 Task: Open Card Cybersecurity Audit in Board Newsletter Design to Workspace Digital Product Management and add a team member Softage.1@softage.net, a label Red, a checklist Contract Review, an attachment from your google drive, a color Red and finally, add a card description 'Create and send out employee satisfaction survey on career growth opportunities' and a comment 'This task presents an opportunity to demonstrate our communication and interpersonal skills, building relationships and rapport with others.'. Add a start date 'Jan 01, 1900' with a due date 'Jan 08, 1900'
Action: Mouse moved to (278, 178)
Screenshot: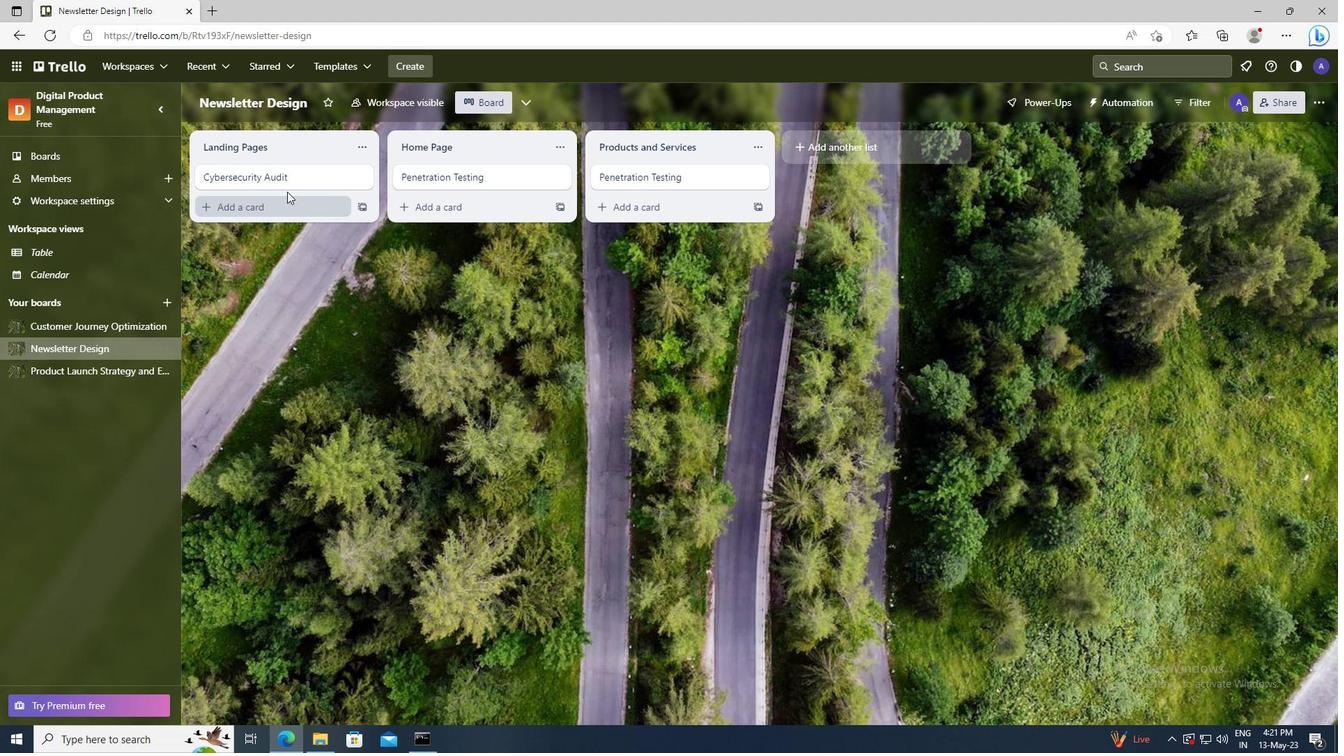 
Action: Mouse pressed left at (278, 178)
Screenshot: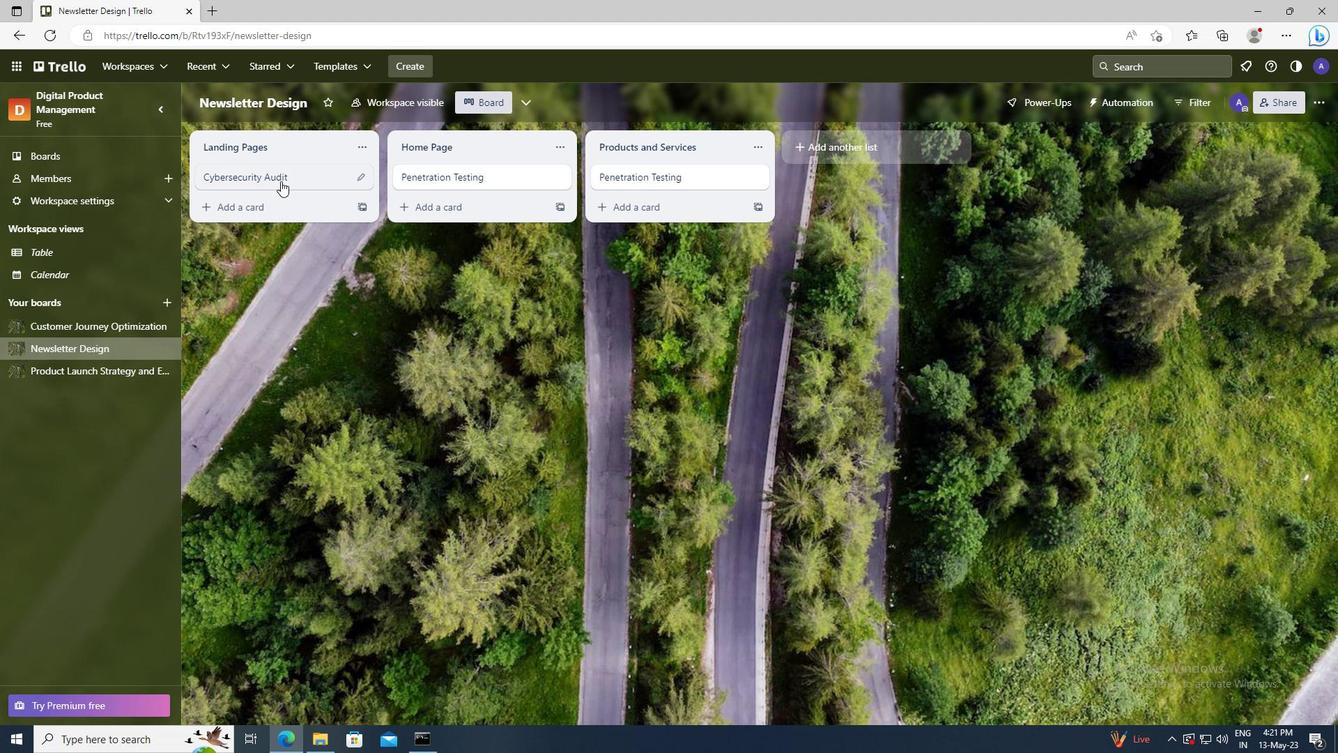
Action: Mouse moved to (818, 174)
Screenshot: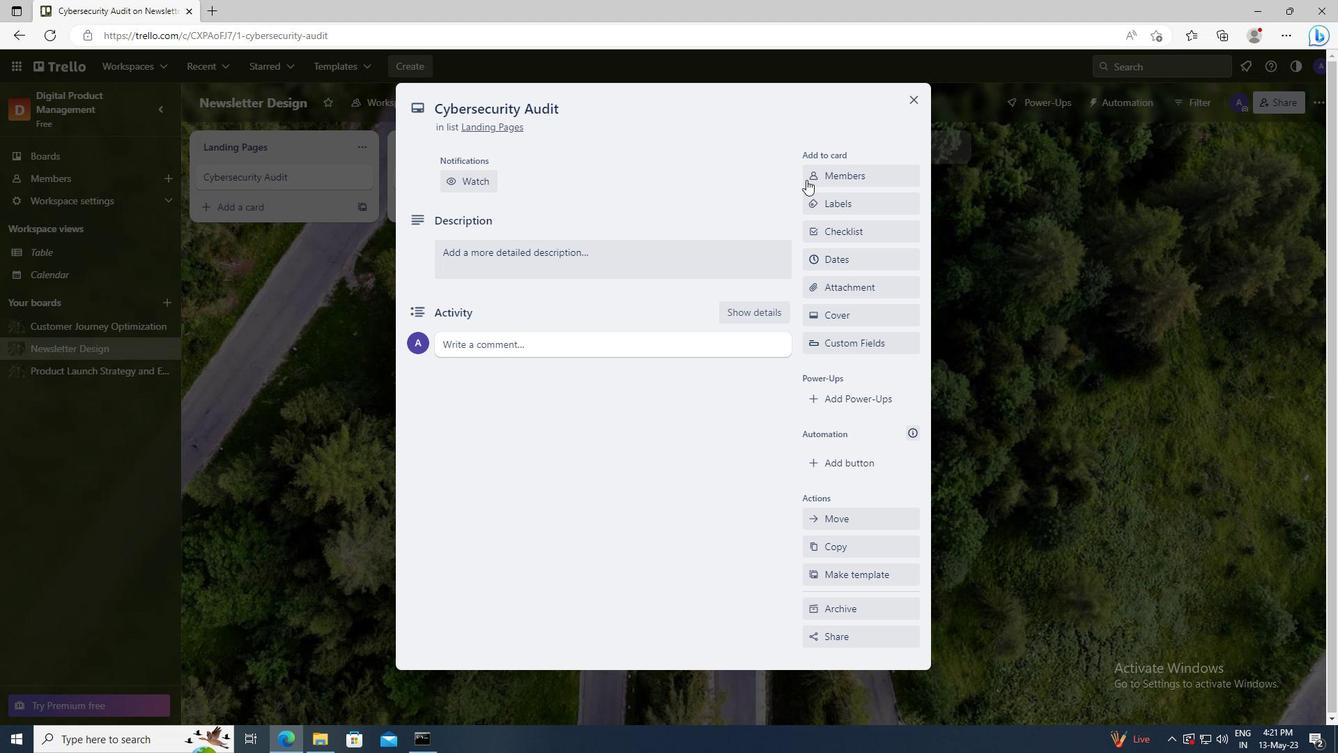 
Action: Mouse pressed left at (818, 174)
Screenshot: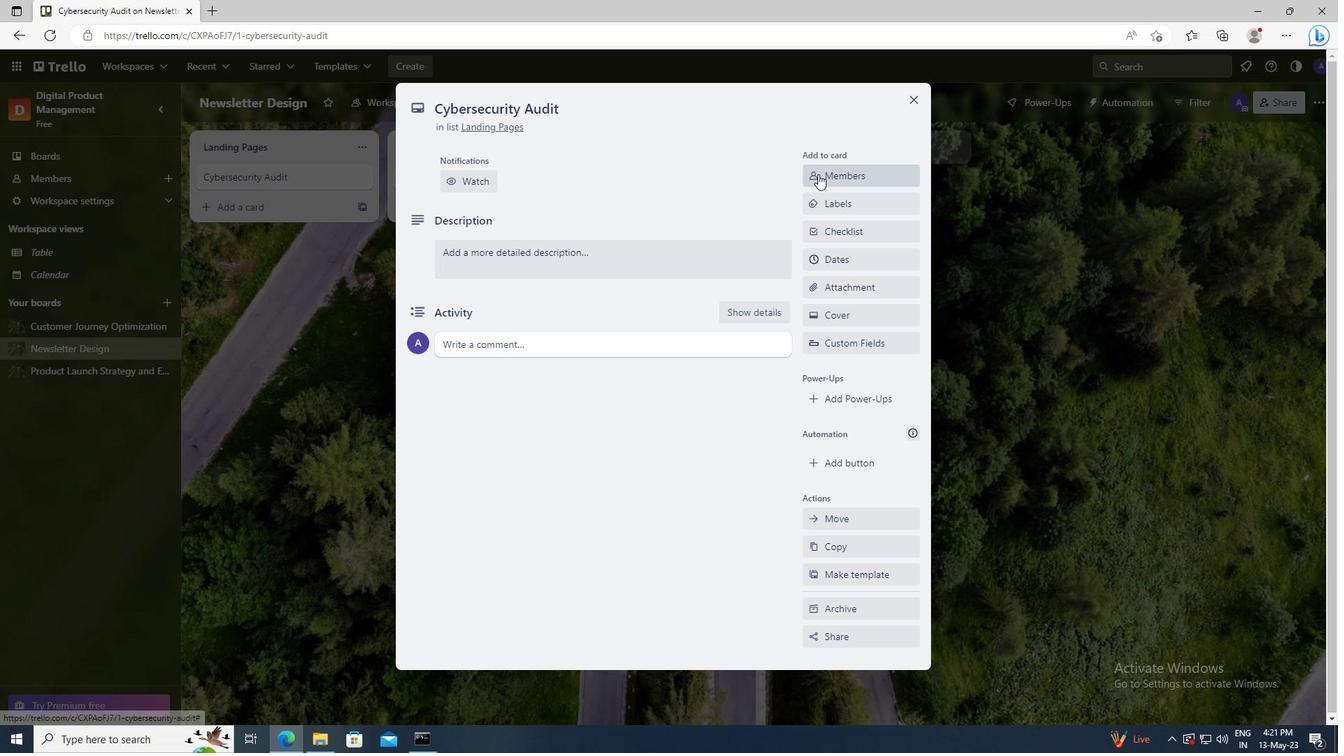 
Action: Mouse moved to (833, 244)
Screenshot: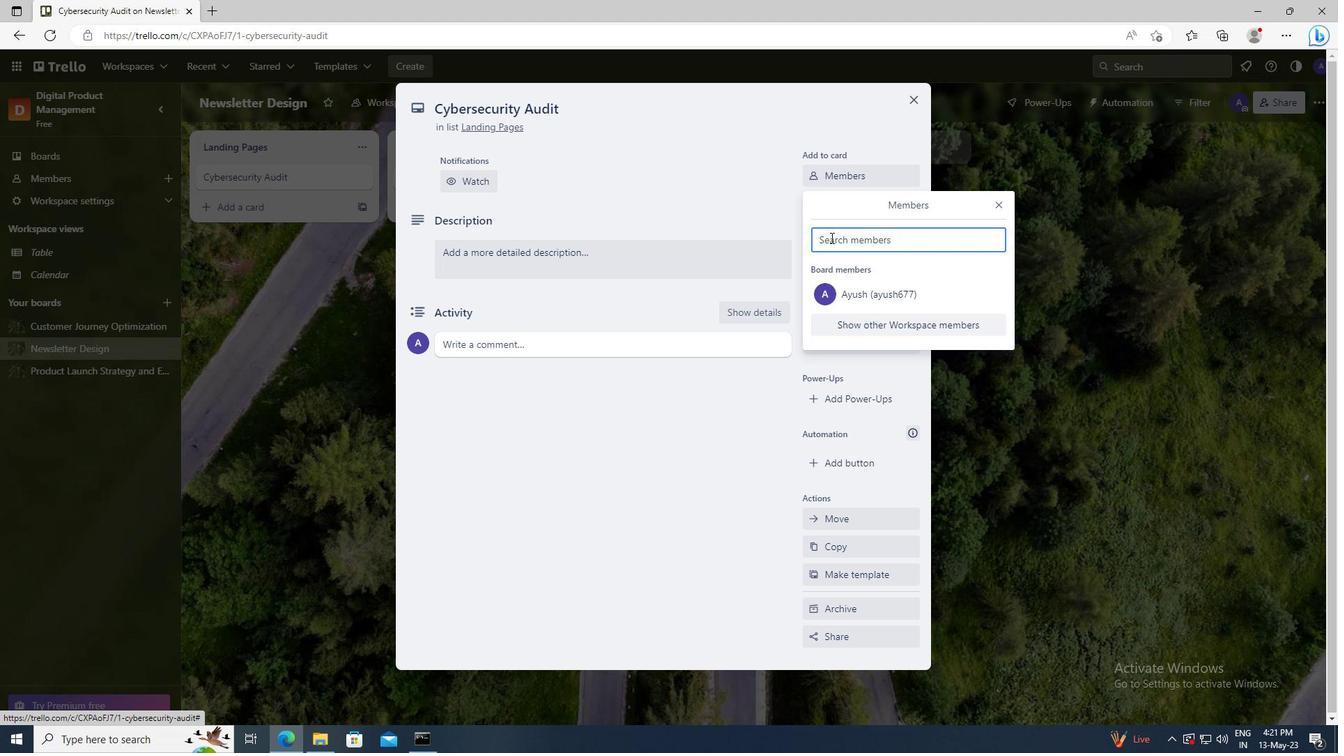 
Action: Mouse pressed left at (833, 244)
Screenshot: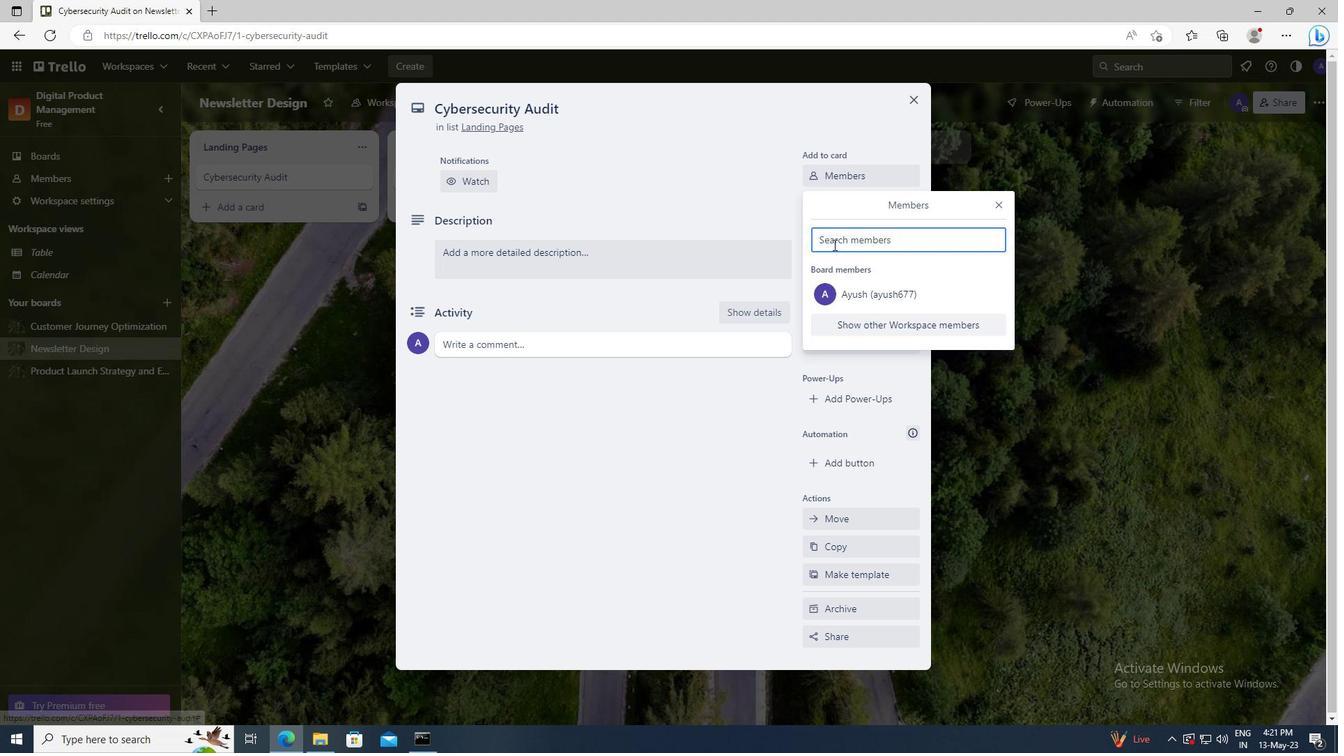 
Action: Key pressed <Key.shift>SOFTAGE.1
Screenshot: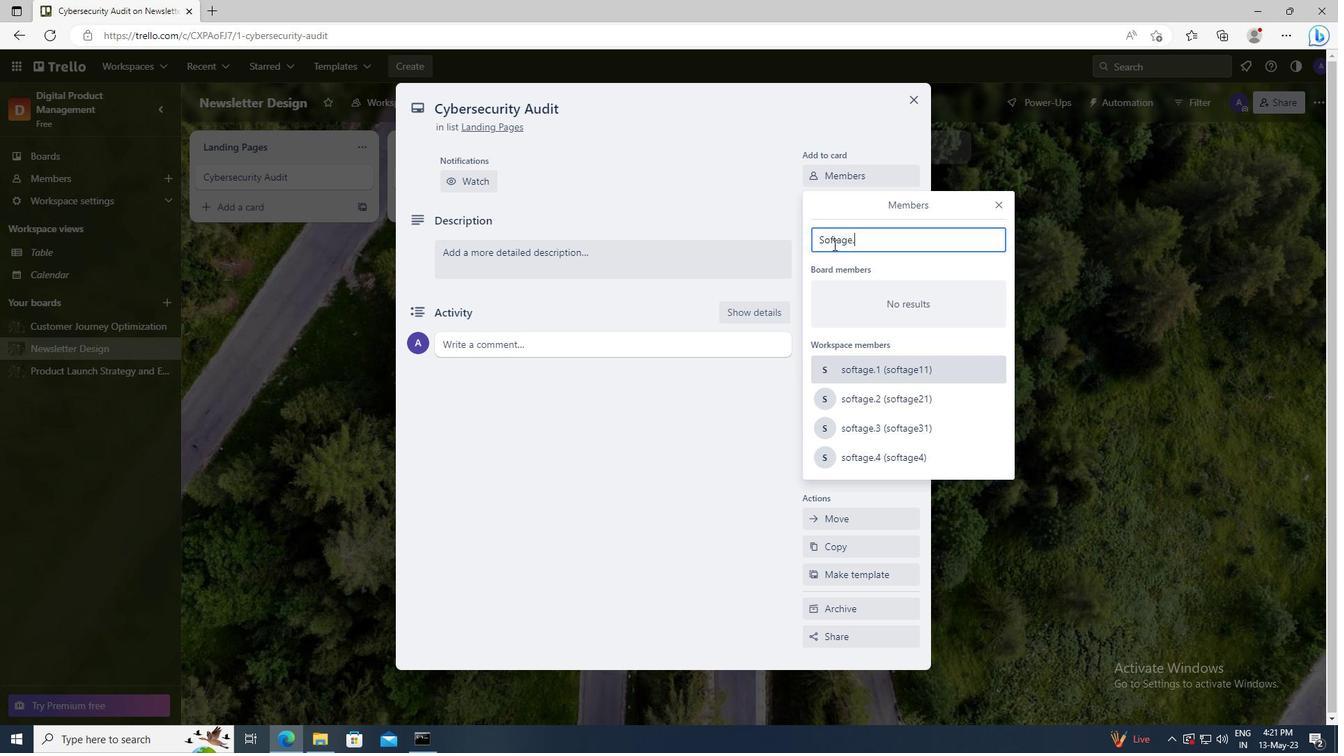 
Action: Mouse moved to (845, 370)
Screenshot: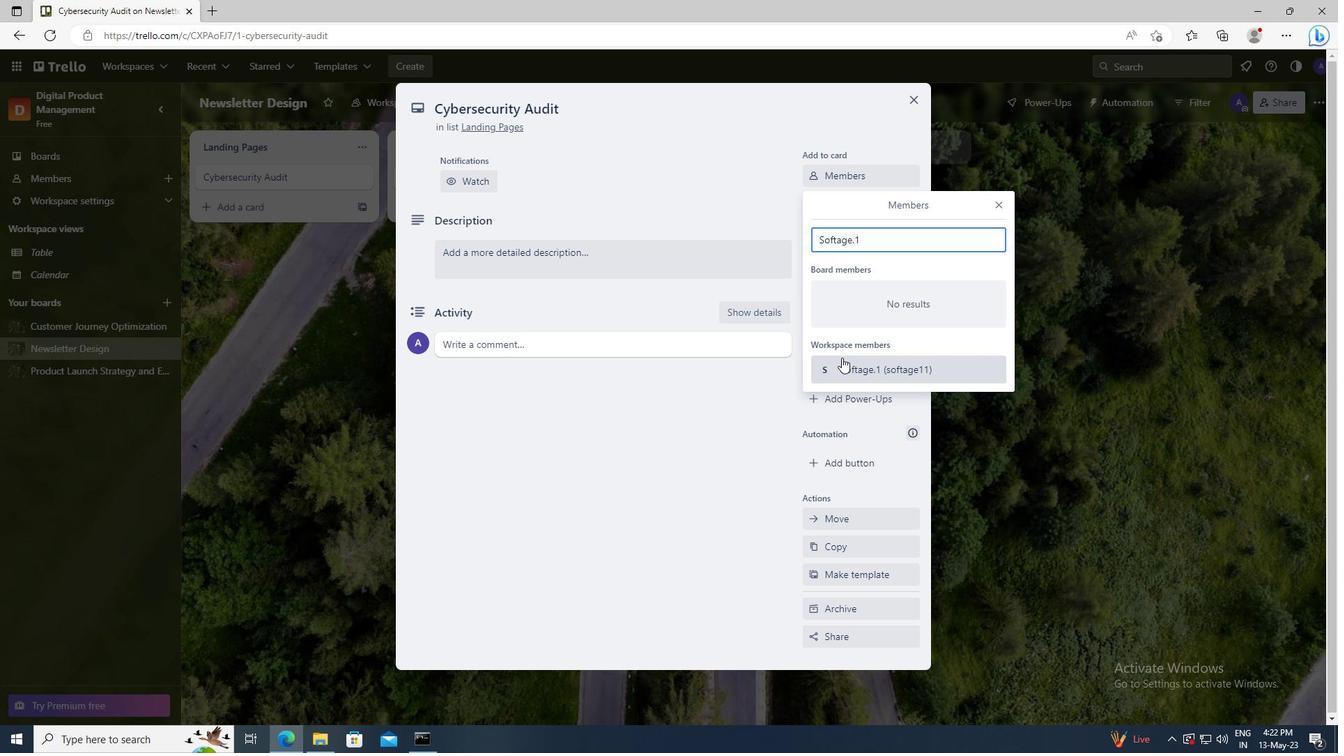 
Action: Mouse pressed left at (845, 370)
Screenshot: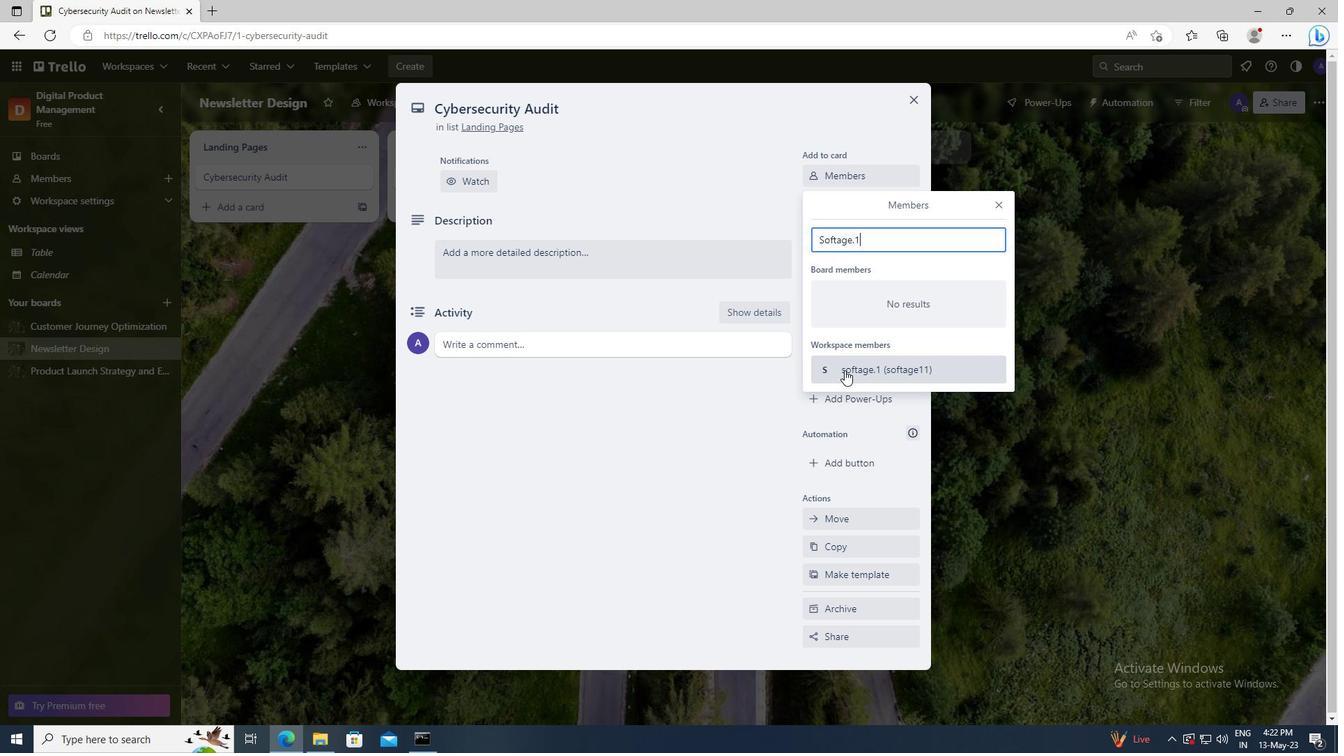
Action: Mouse moved to (997, 203)
Screenshot: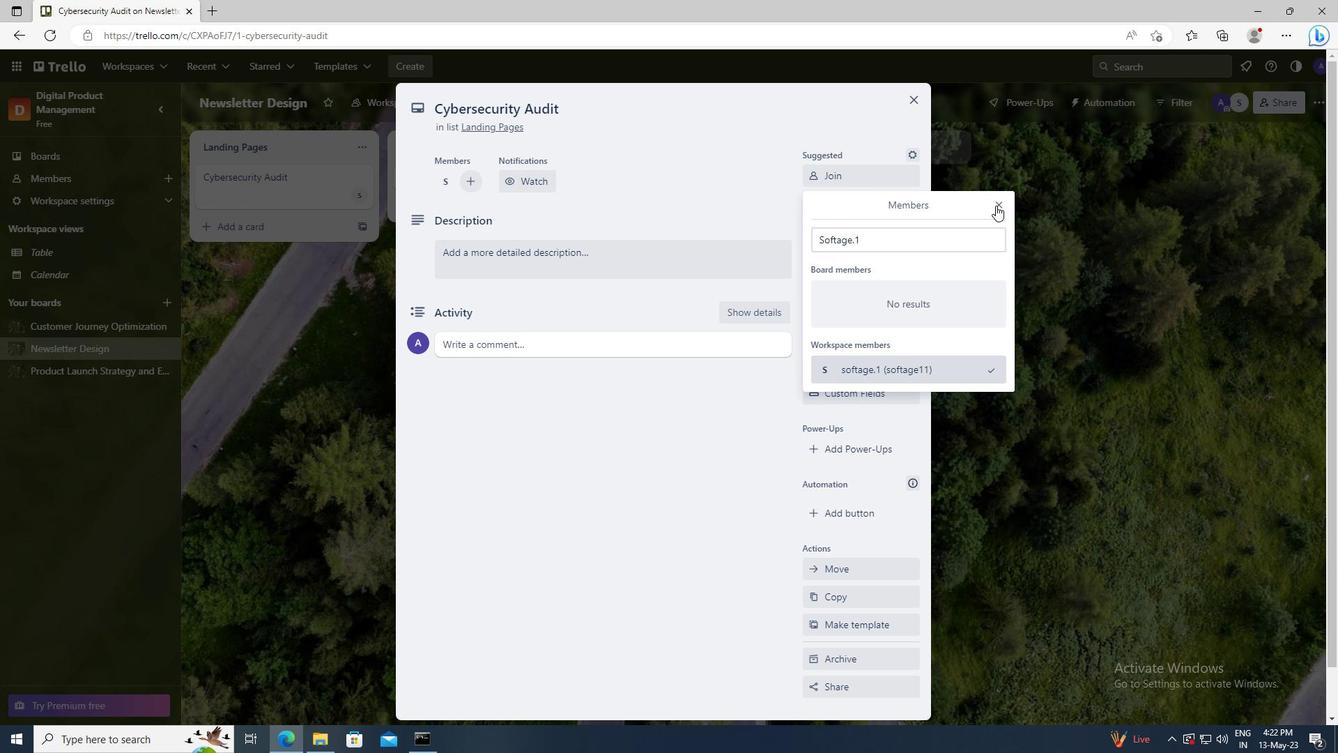 
Action: Mouse pressed left at (997, 203)
Screenshot: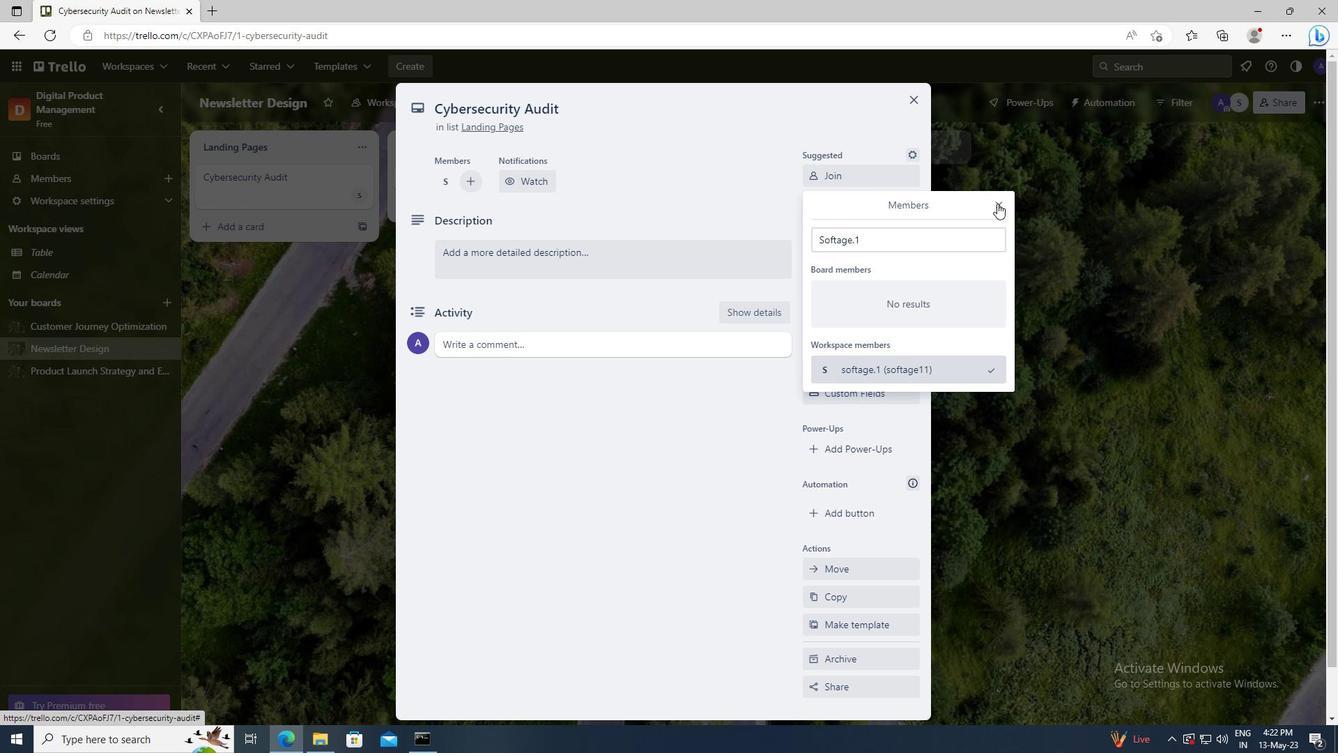 
Action: Mouse moved to (871, 258)
Screenshot: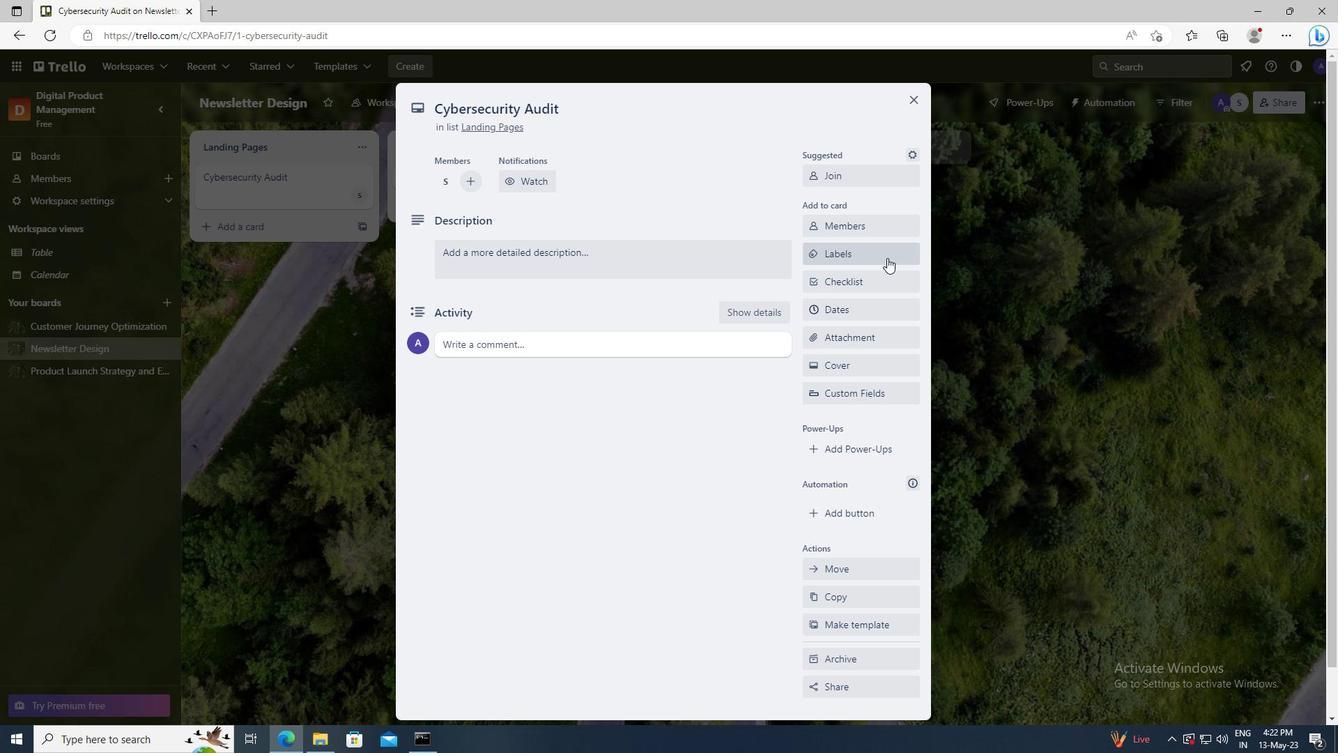 
Action: Mouse pressed left at (871, 258)
Screenshot: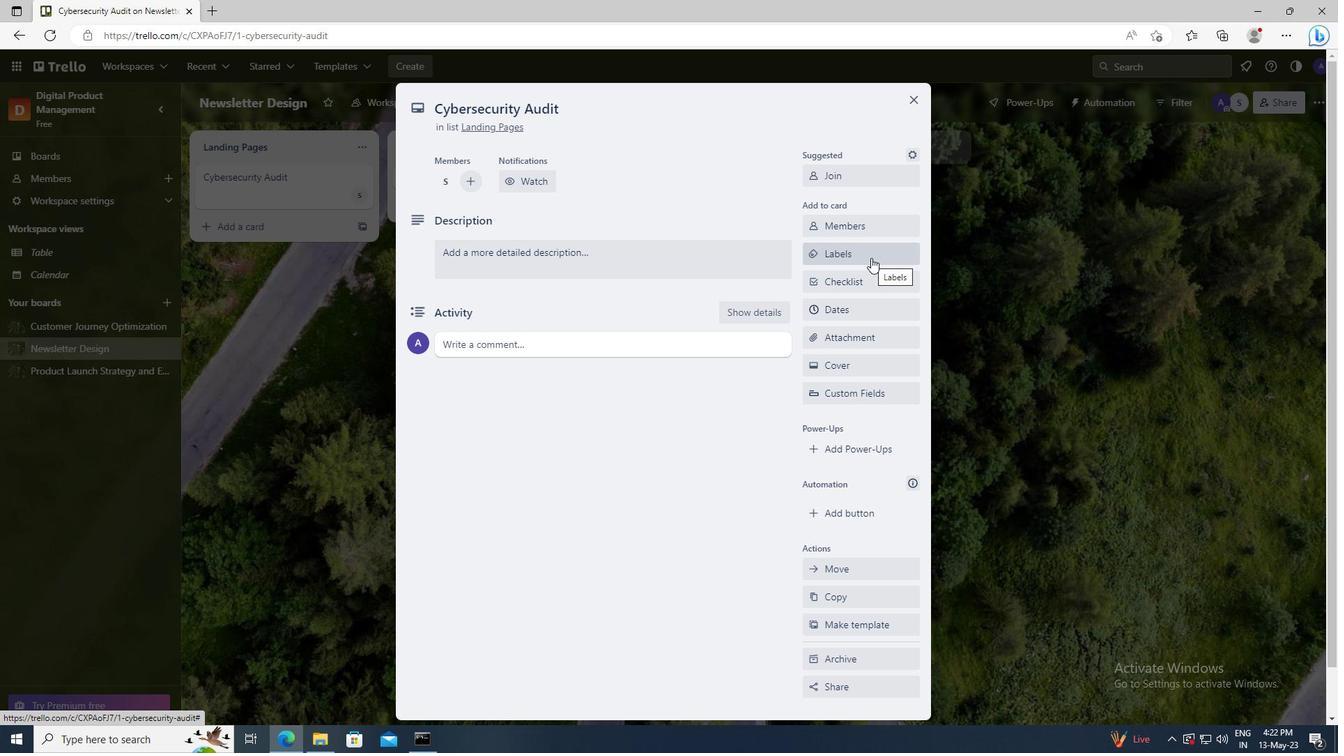 
Action: Mouse moved to (899, 531)
Screenshot: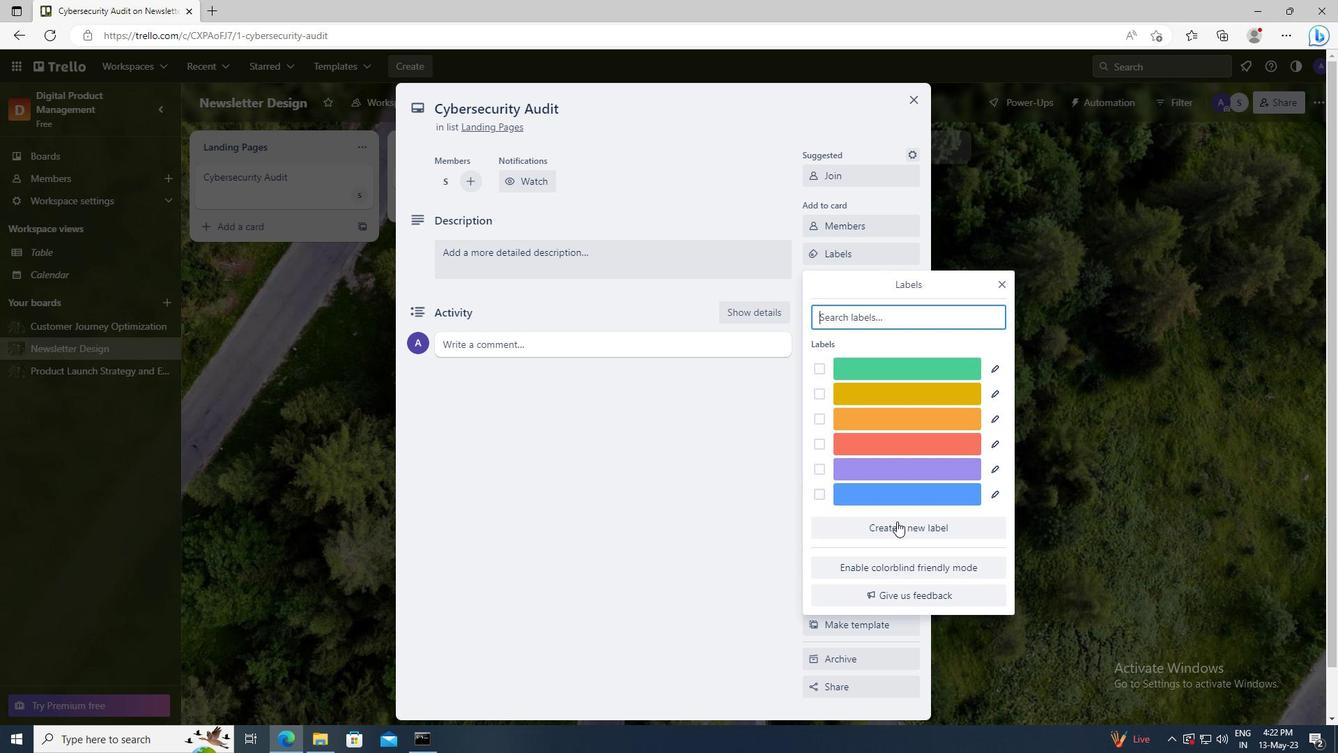 
Action: Mouse pressed left at (899, 531)
Screenshot: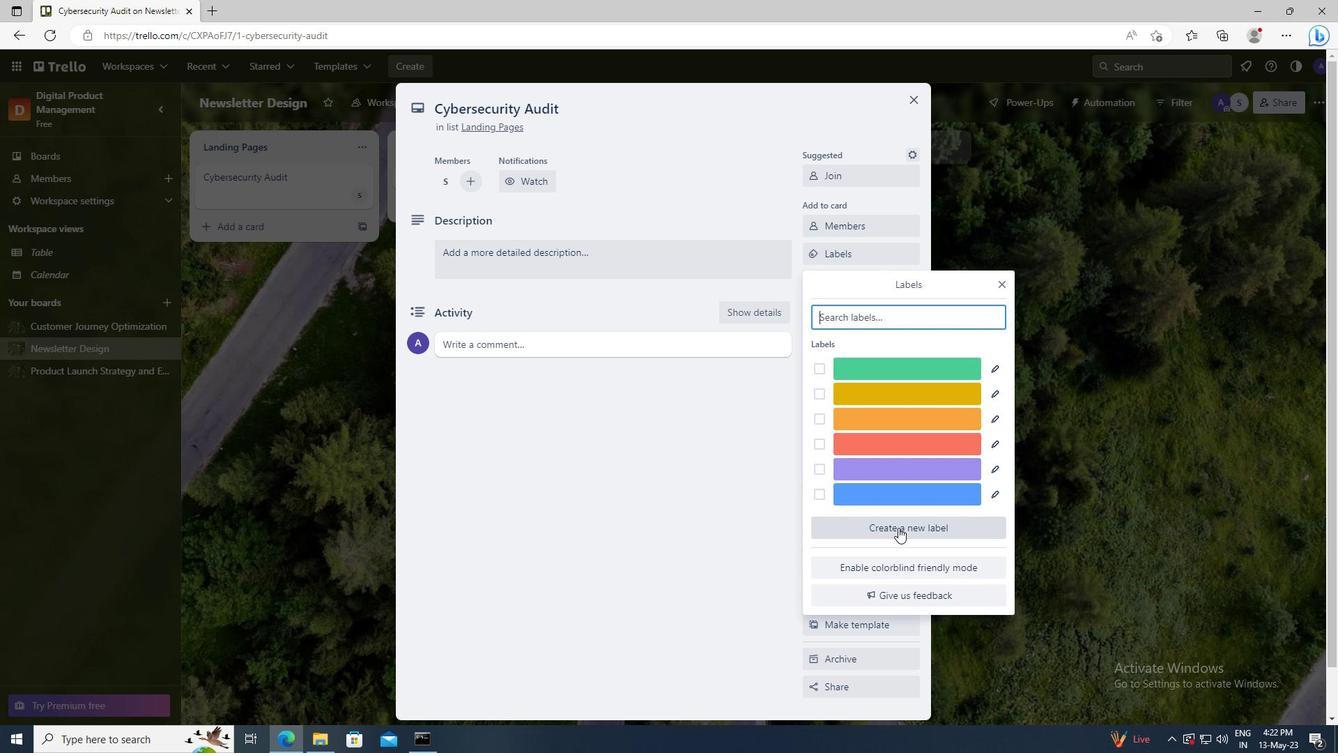 
Action: Mouse moved to (943, 485)
Screenshot: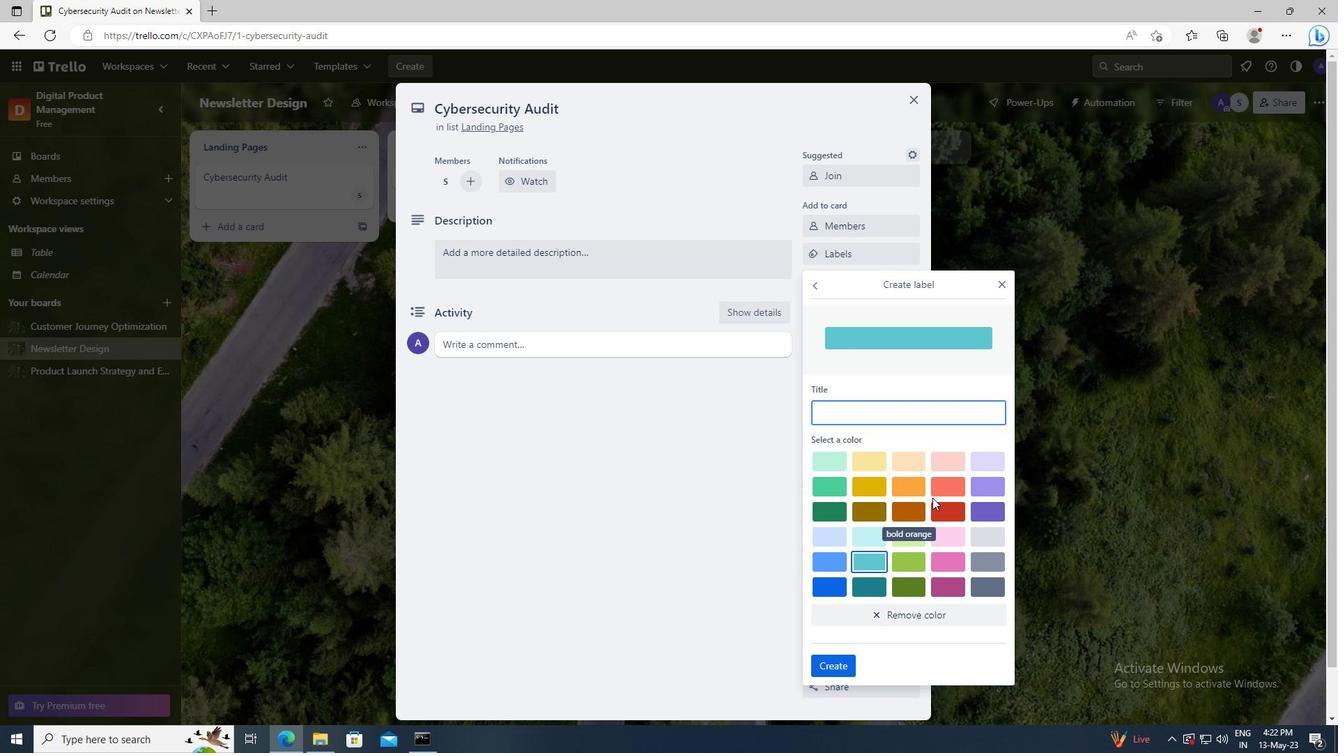 
Action: Mouse pressed left at (943, 485)
Screenshot: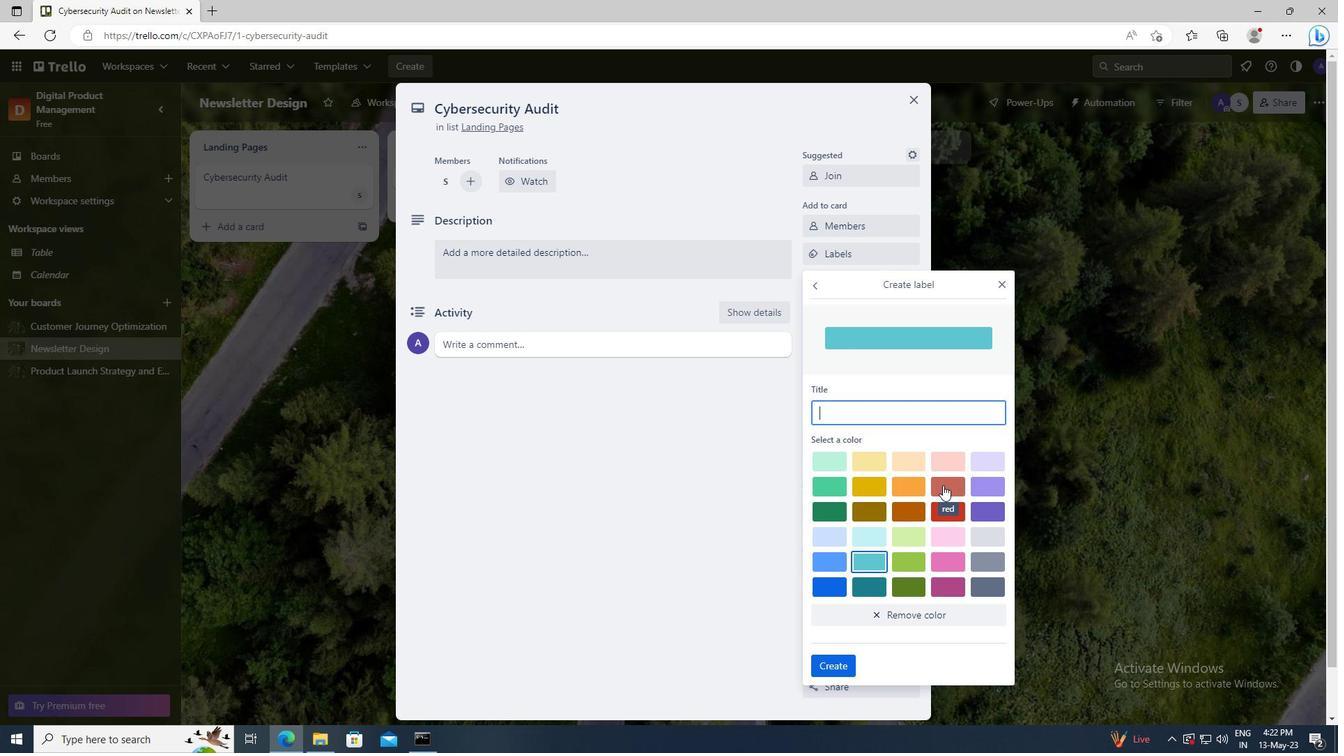 
Action: Mouse moved to (831, 666)
Screenshot: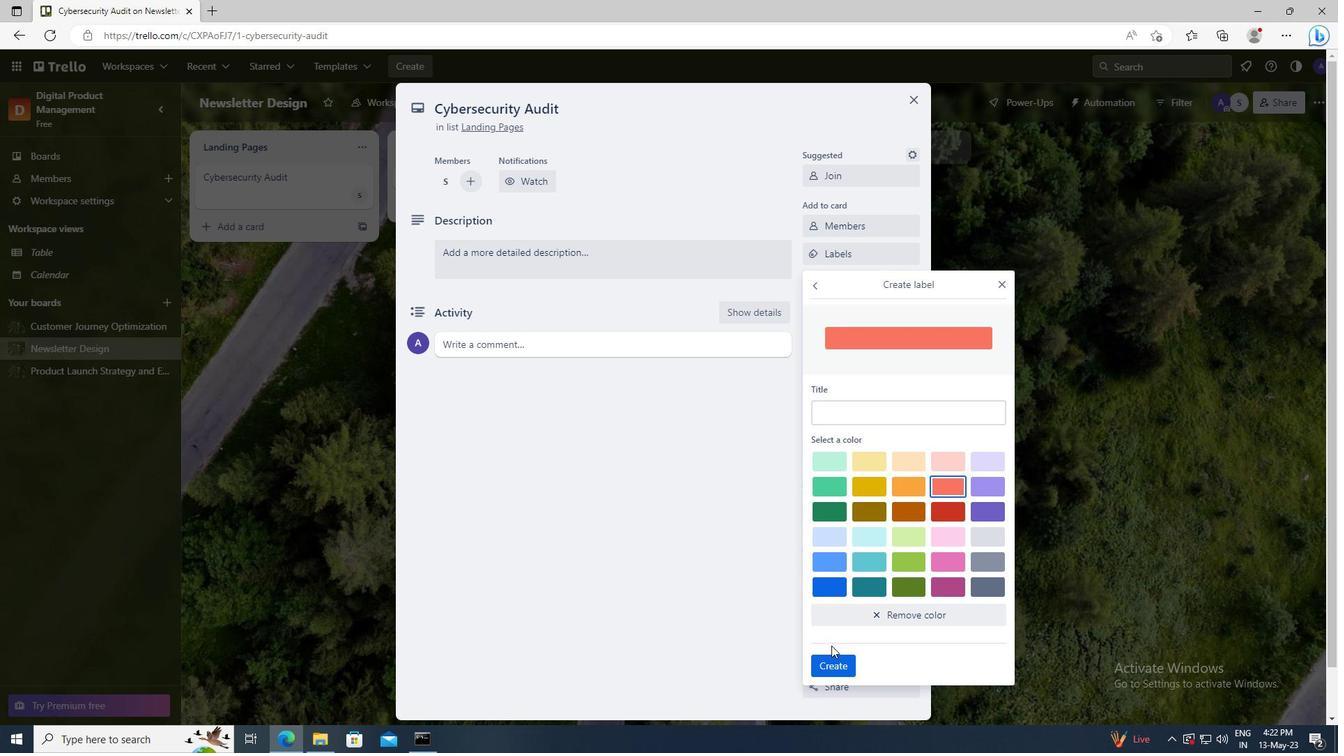 
Action: Mouse pressed left at (831, 666)
Screenshot: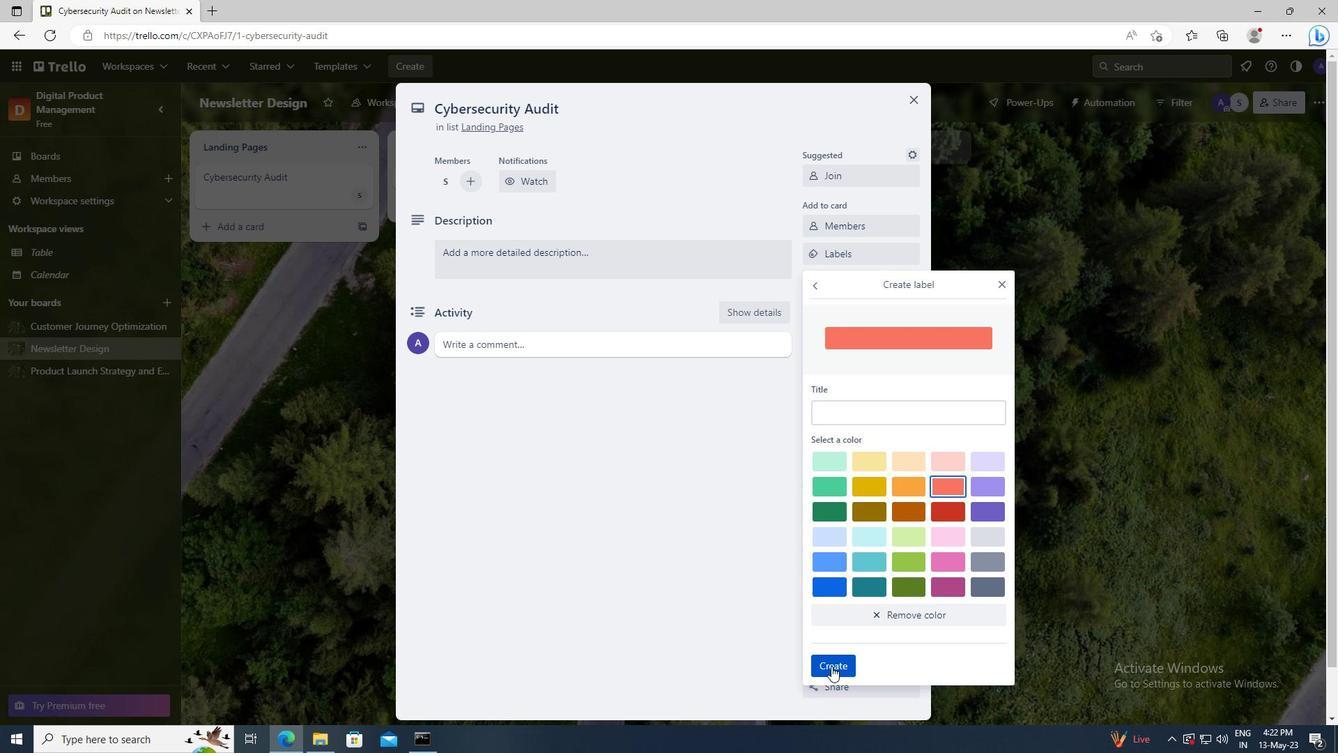 
Action: Mouse moved to (1002, 283)
Screenshot: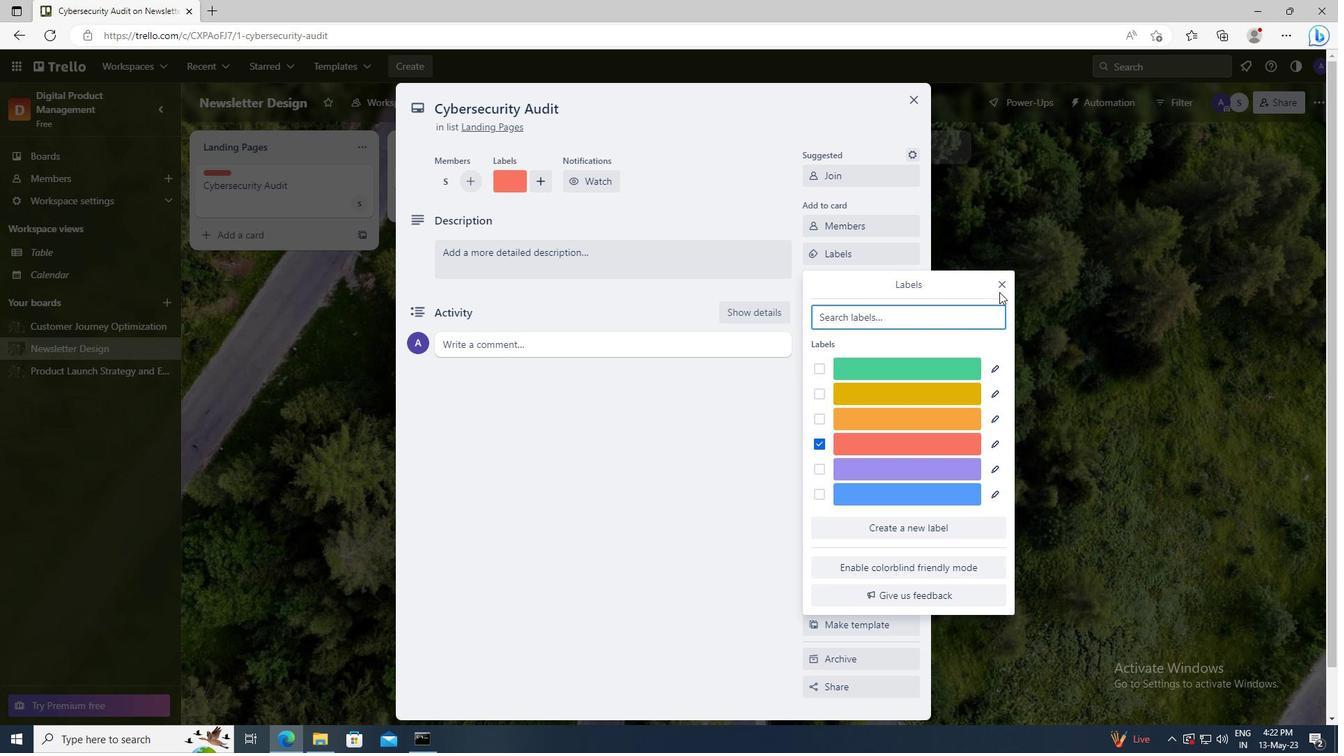 
Action: Mouse pressed left at (1002, 283)
Screenshot: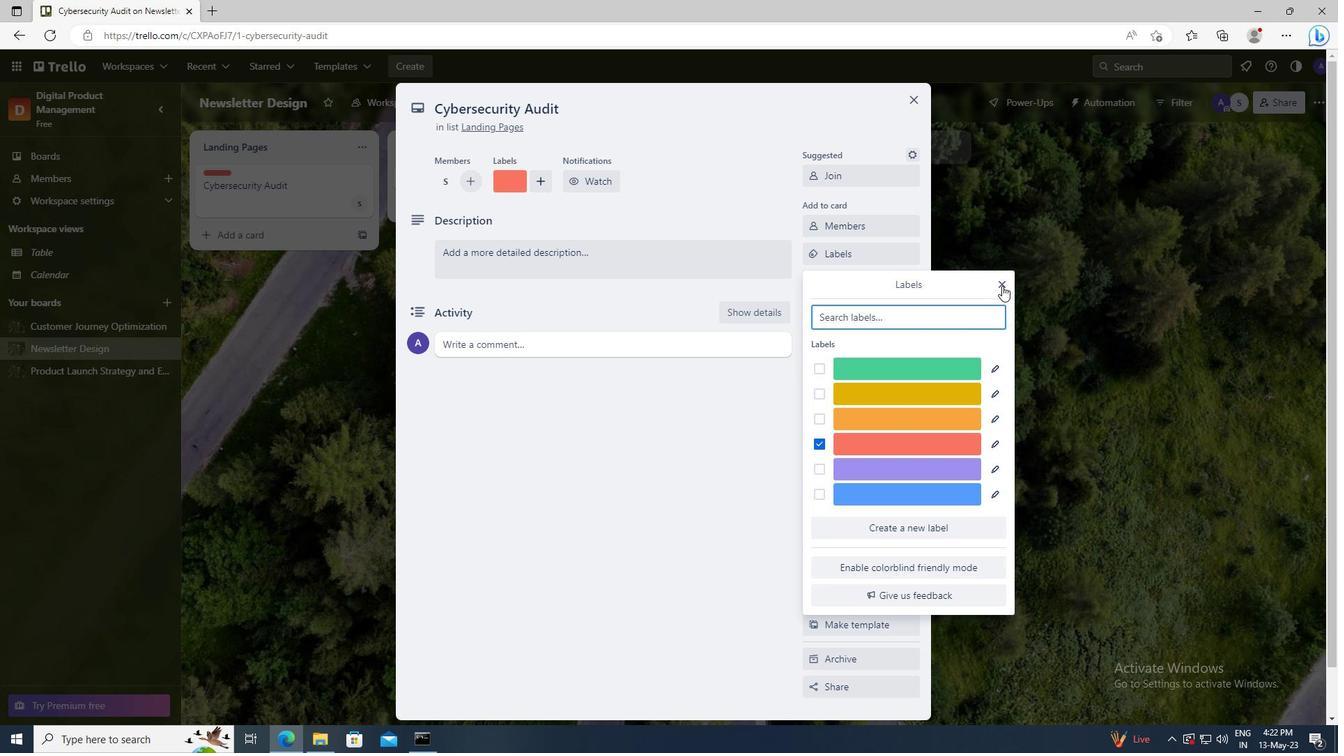 
Action: Mouse moved to (879, 279)
Screenshot: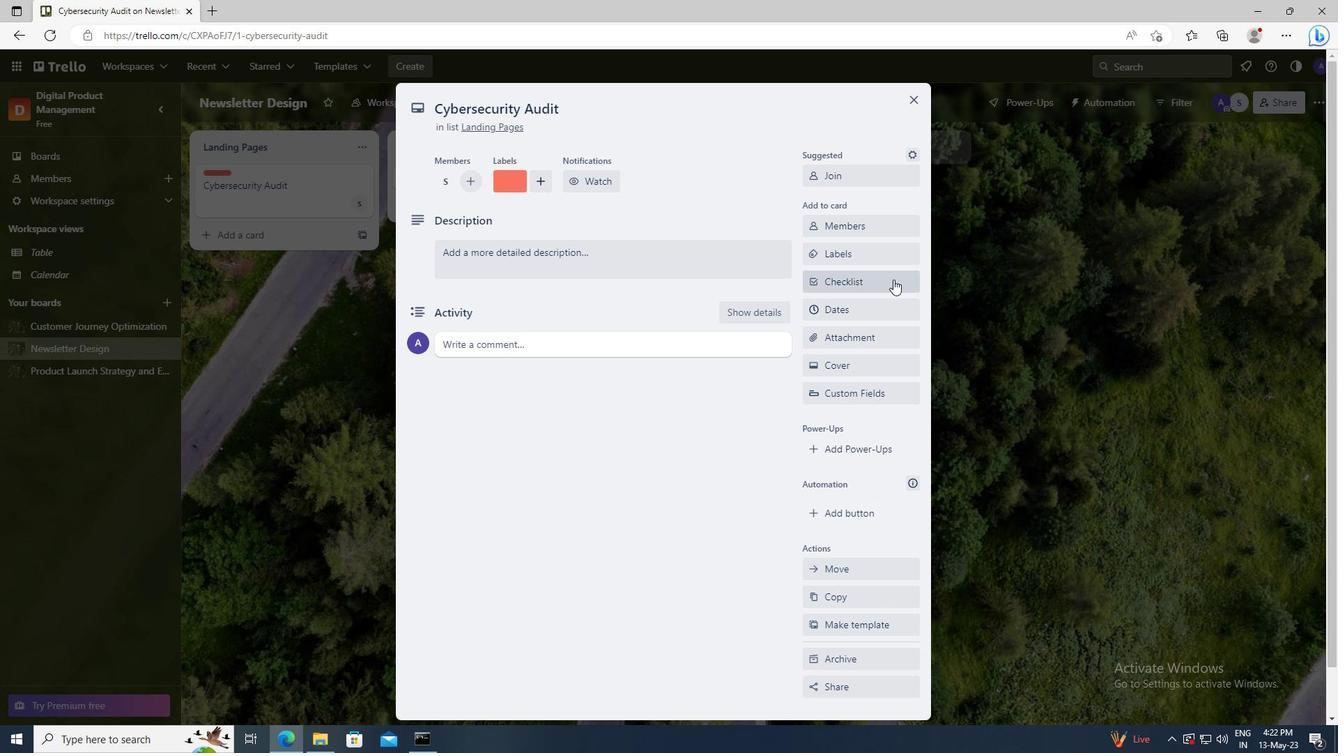 
Action: Mouse pressed left at (879, 279)
Screenshot: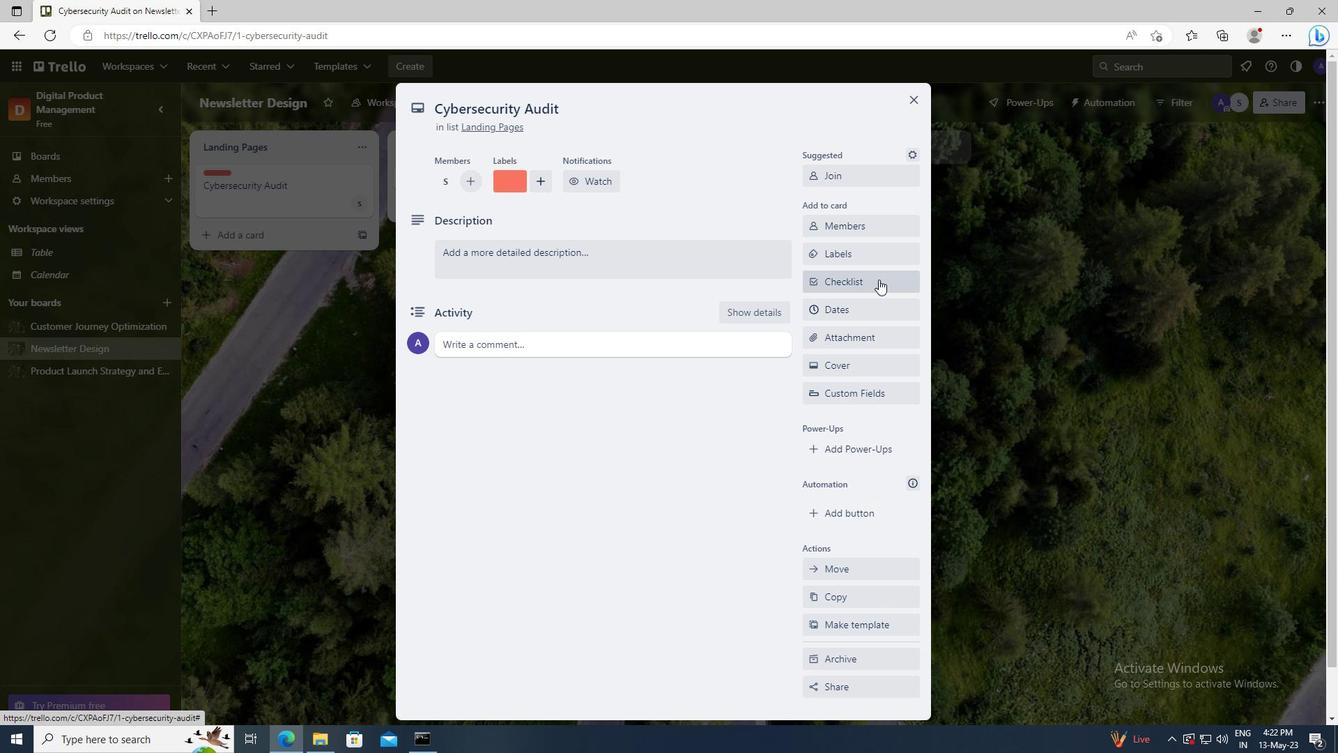 
Action: Key pressed <Key.shift>CONTRACT<Key.space><Key.shift><Key.shift>REVIEW
Screenshot: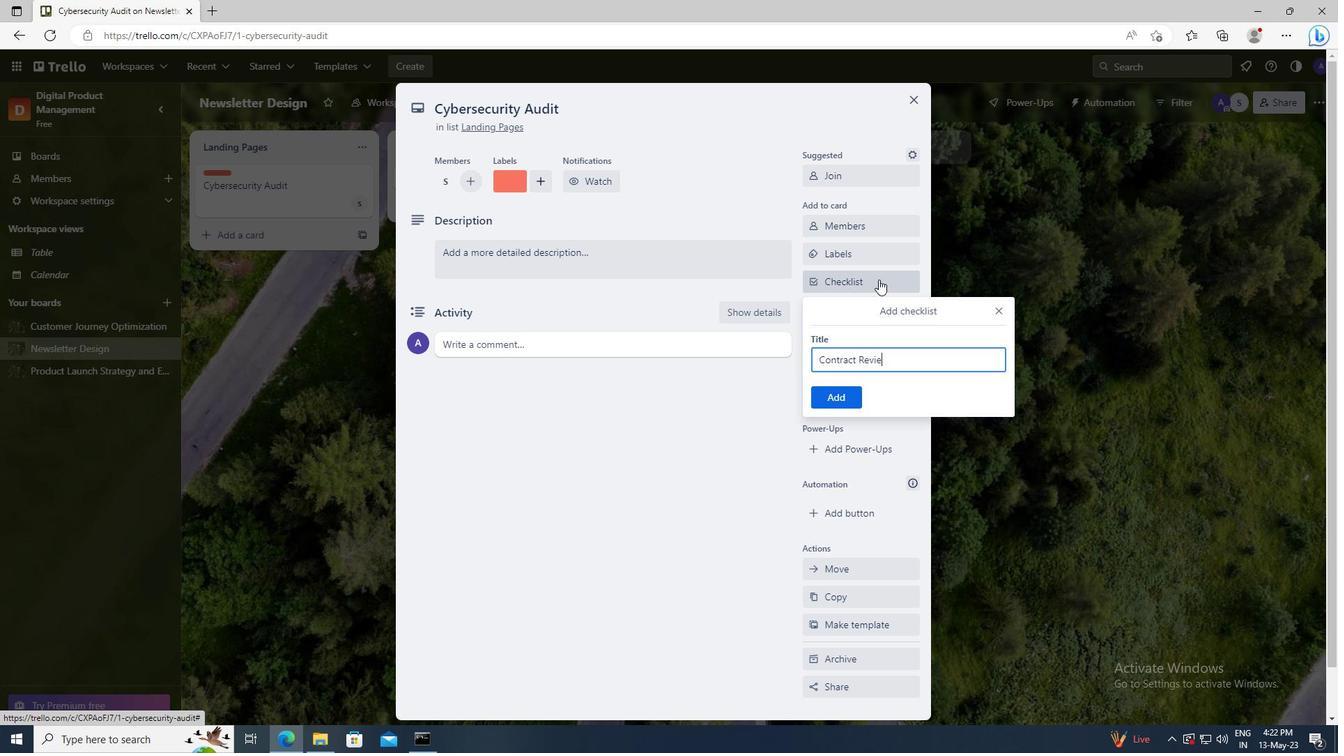 
Action: Mouse moved to (845, 397)
Screenshot: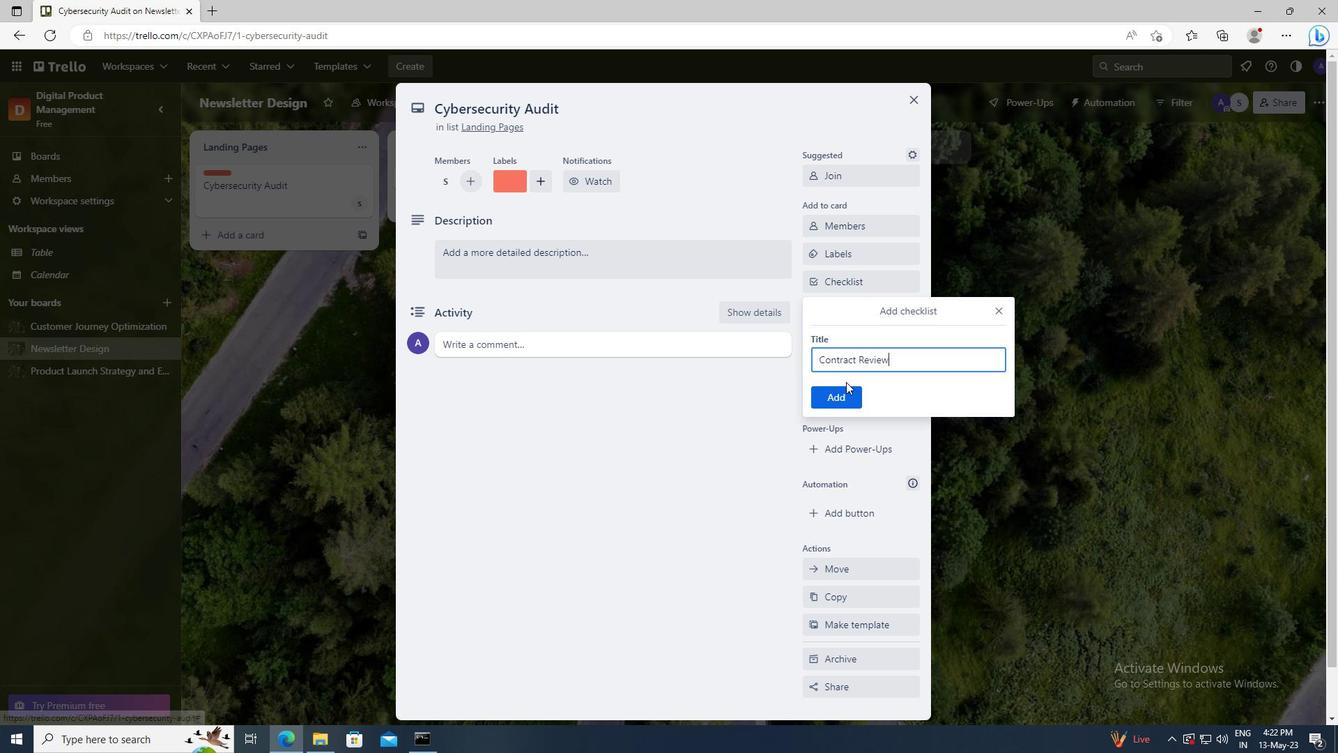 
Action: Mouse pressed left at (845, 397)
Screenshot: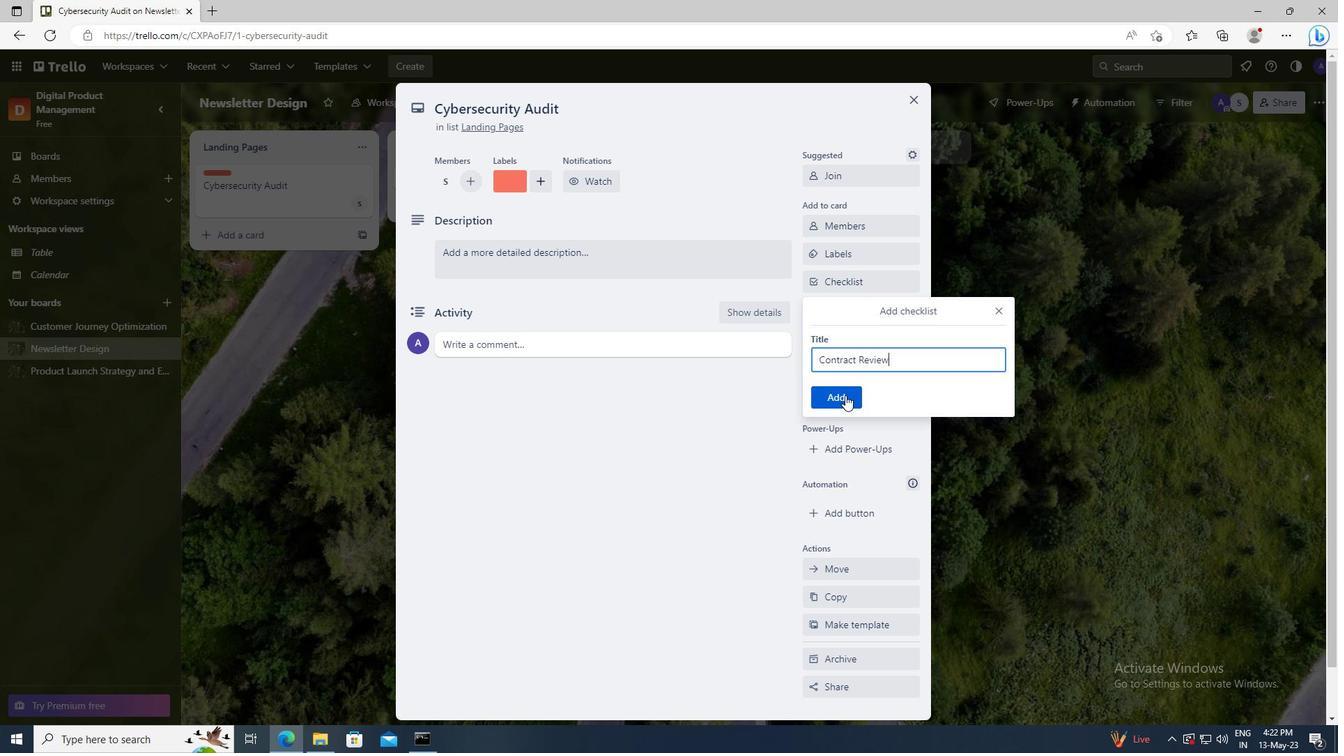 
Action: Mouse moved to (841, 340)
Screenshot: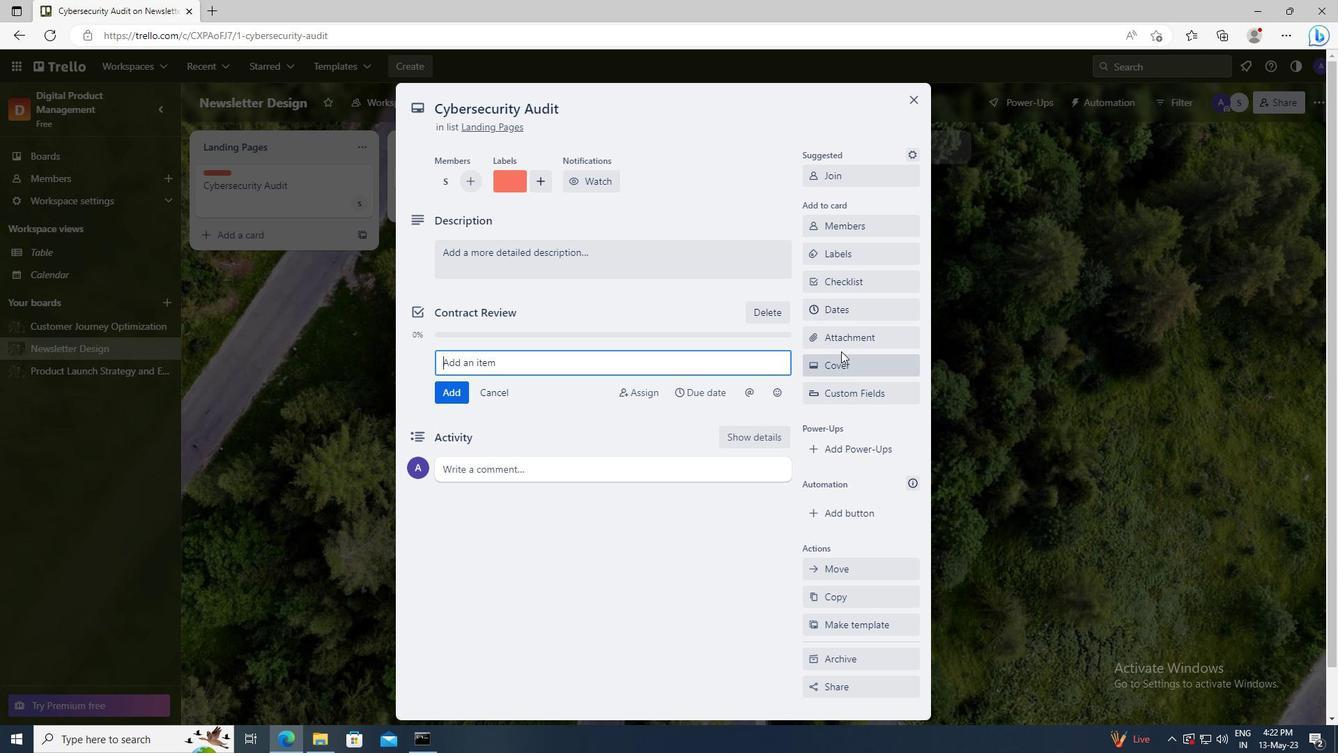 
Action: Mouse pressed left at (841, 340)
Screenshot: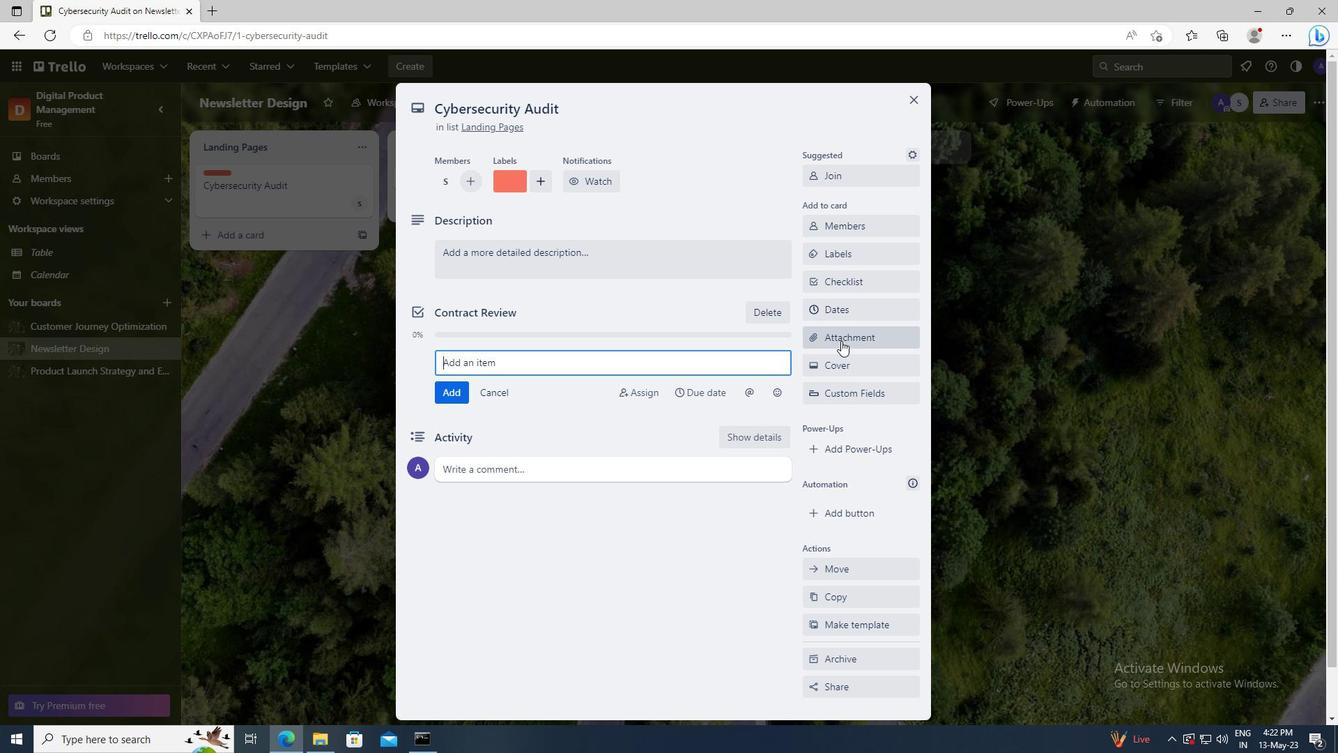 
Action: Mouse moved to (834, 442)
Screenshot: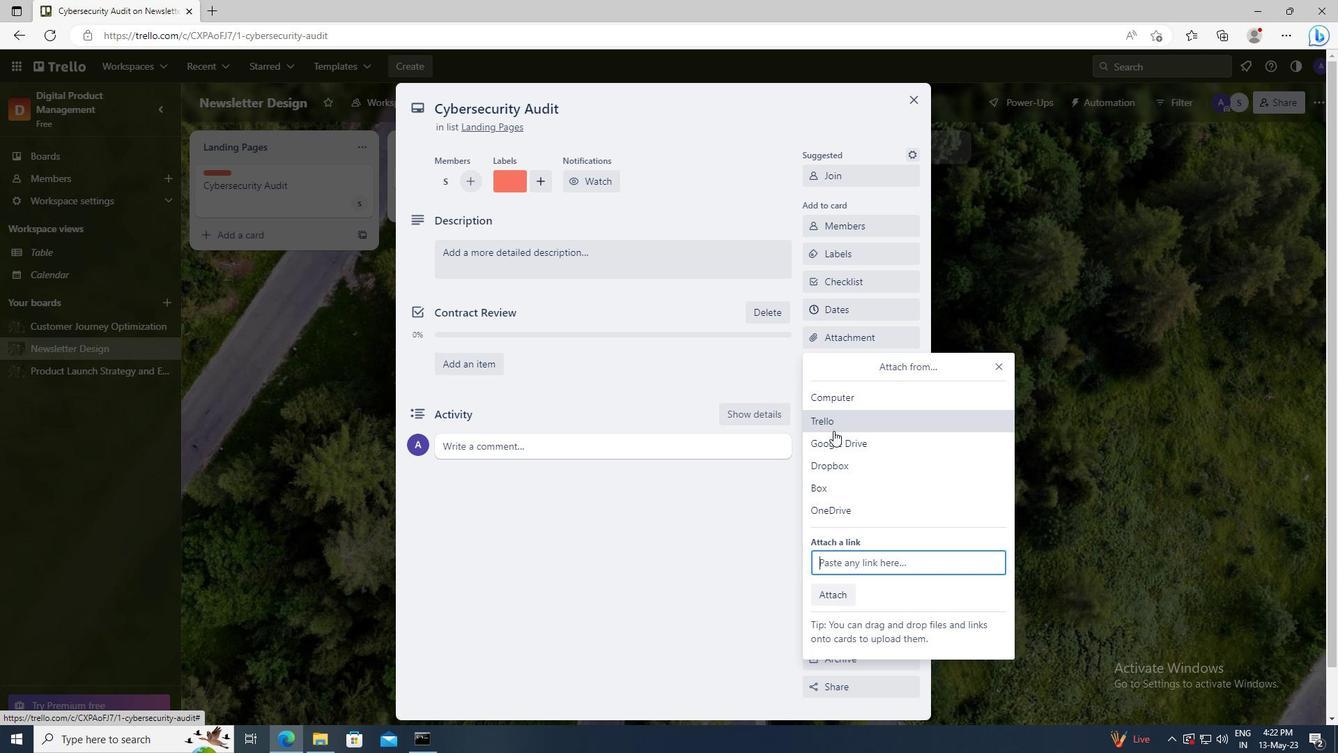 
Action: Mouse pressed left at (834, 442)
Screenshot: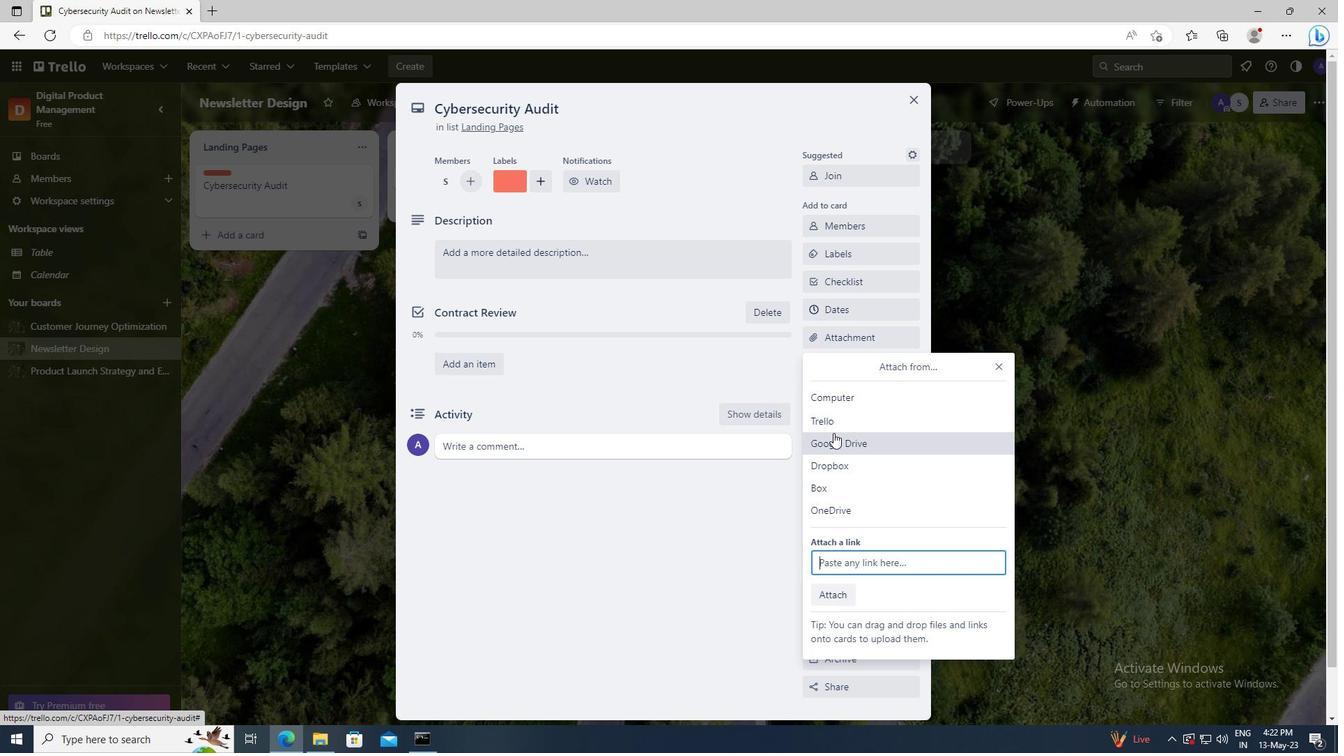
Action: Mouse moved to (376, 422)
Screenshot: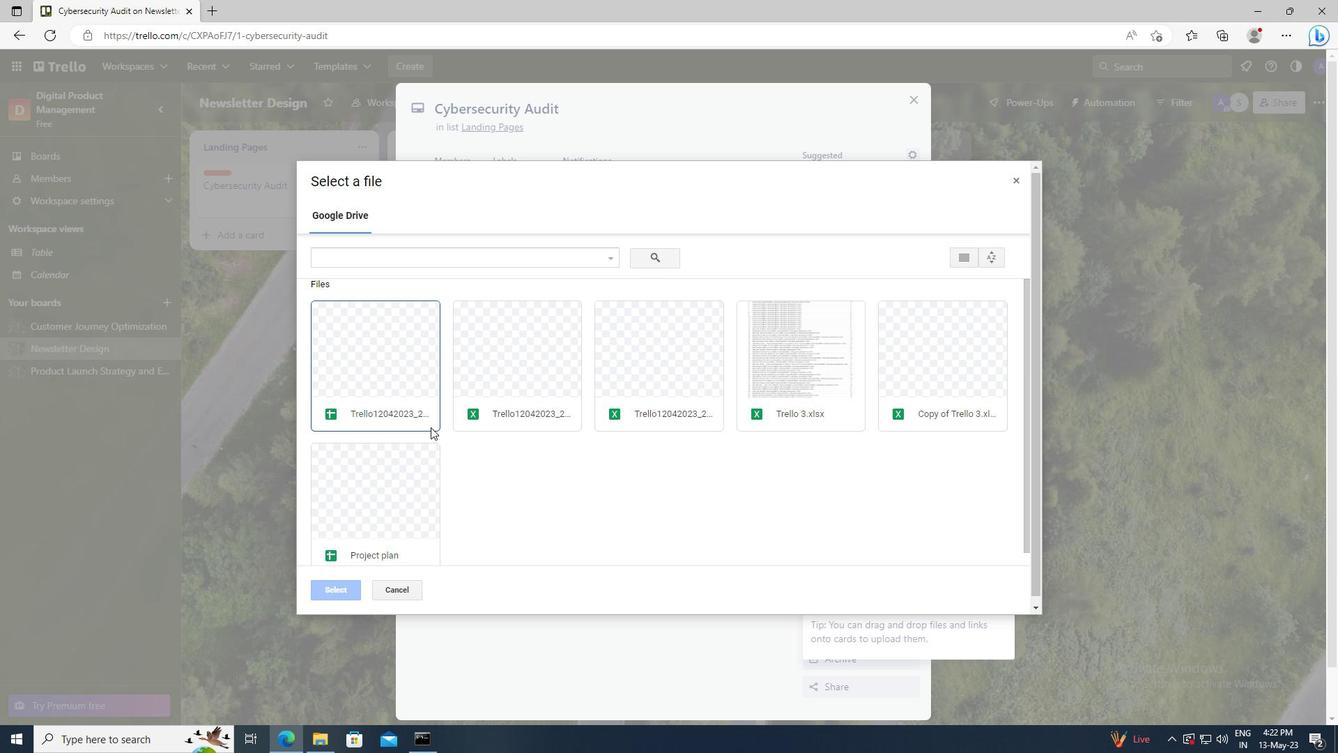 
Action: Mouse pressed left at (376, 422)
Screenshot: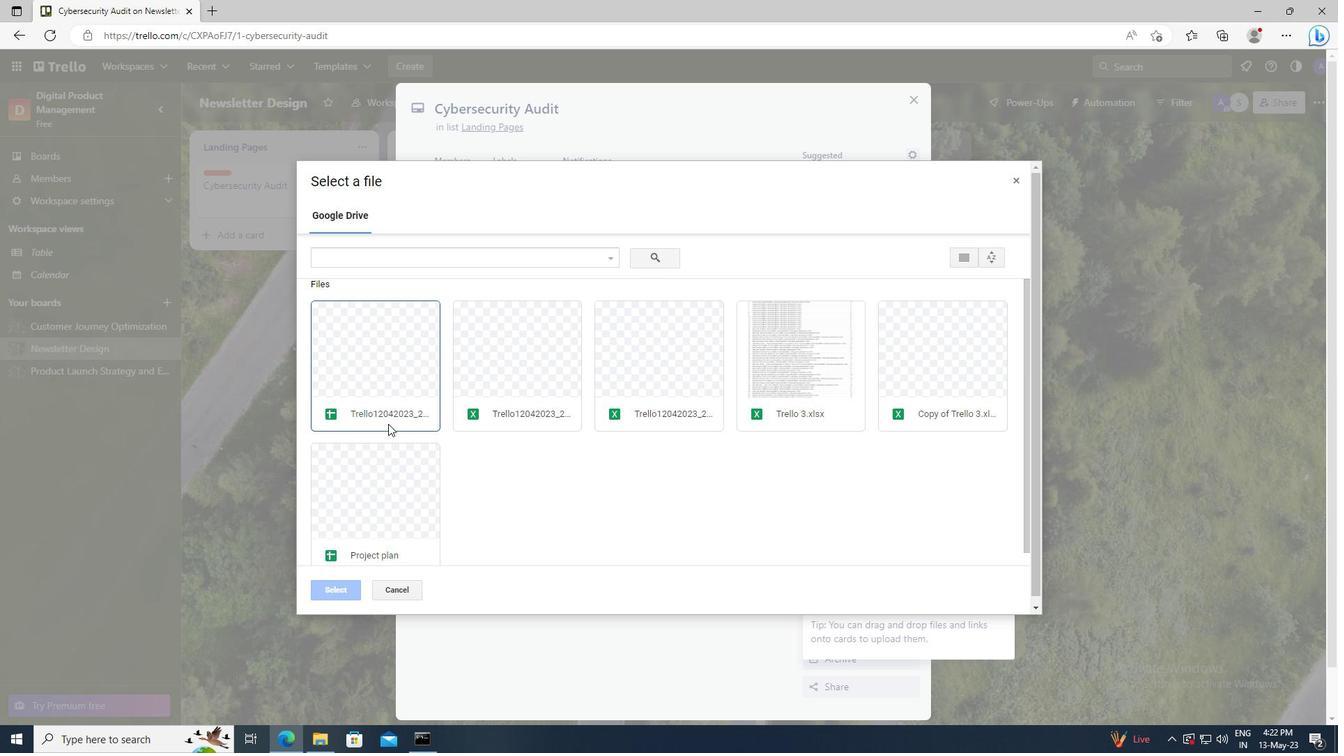 
Action: Mouse moved to (347, 594)
Screenshot: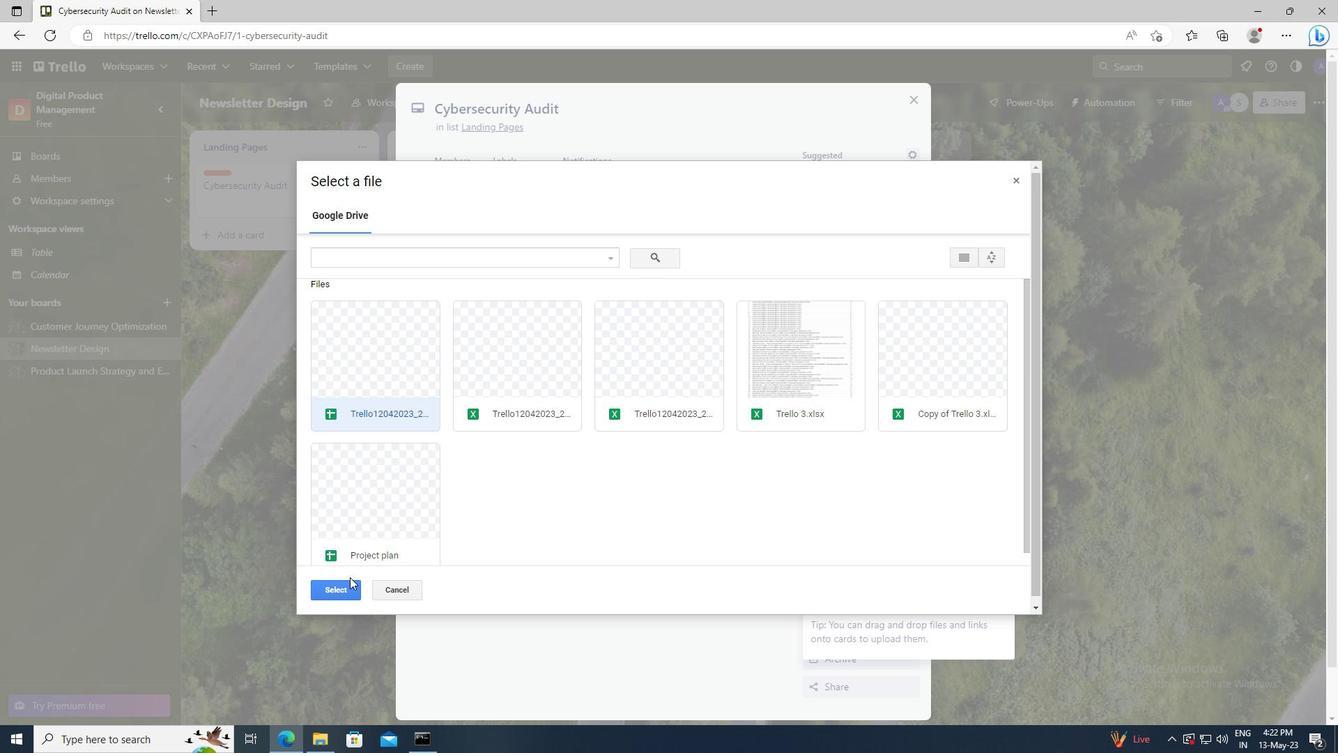 
Action: Mouse pressed left at (347, 594)
Screenshot: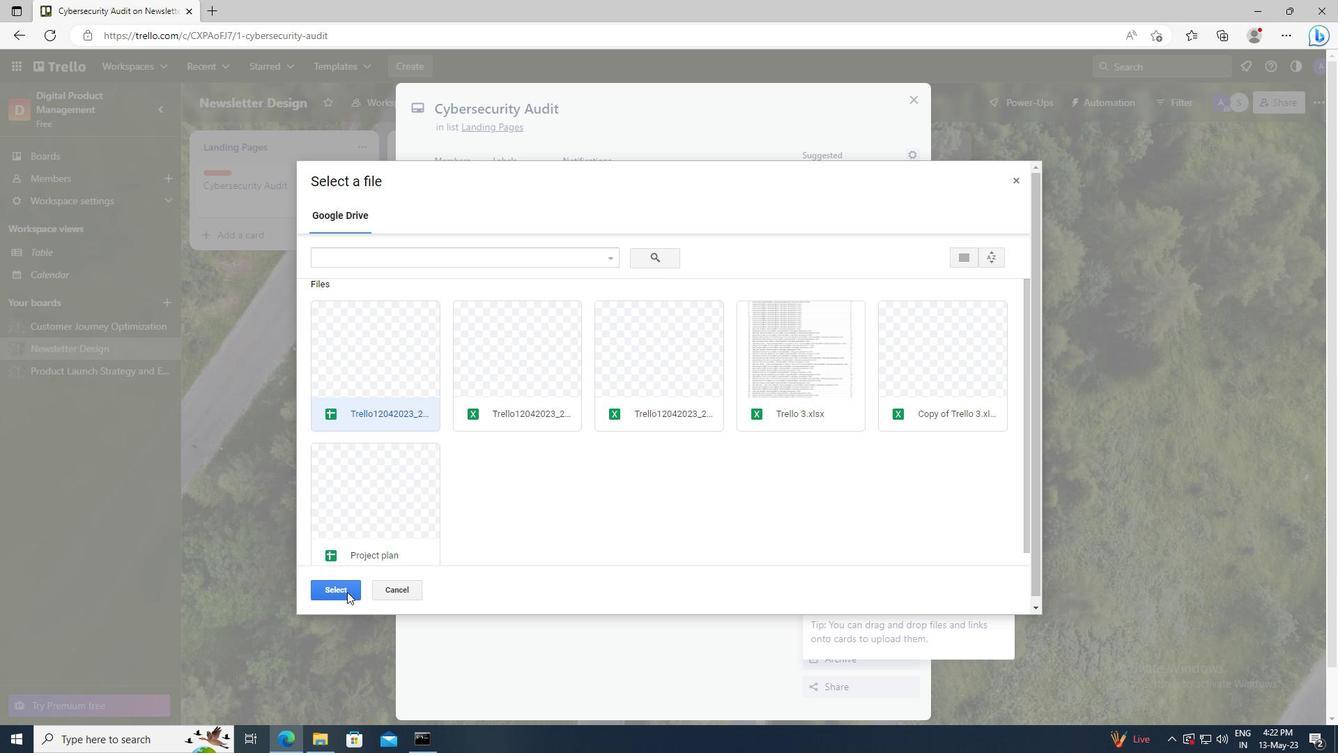 
Action: Mouse moved to (826, 364)
Screenshot: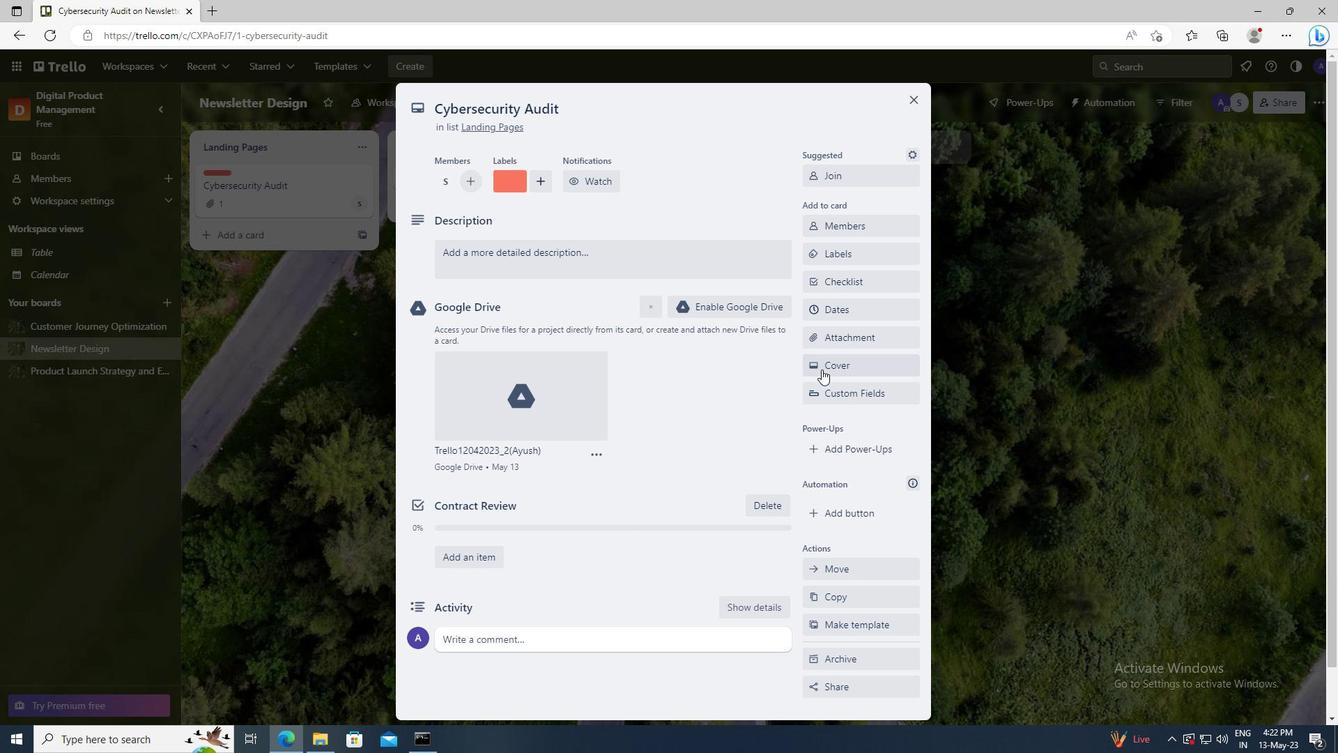 
Action: Mouse pressed left at (826, 364)
Screenshot: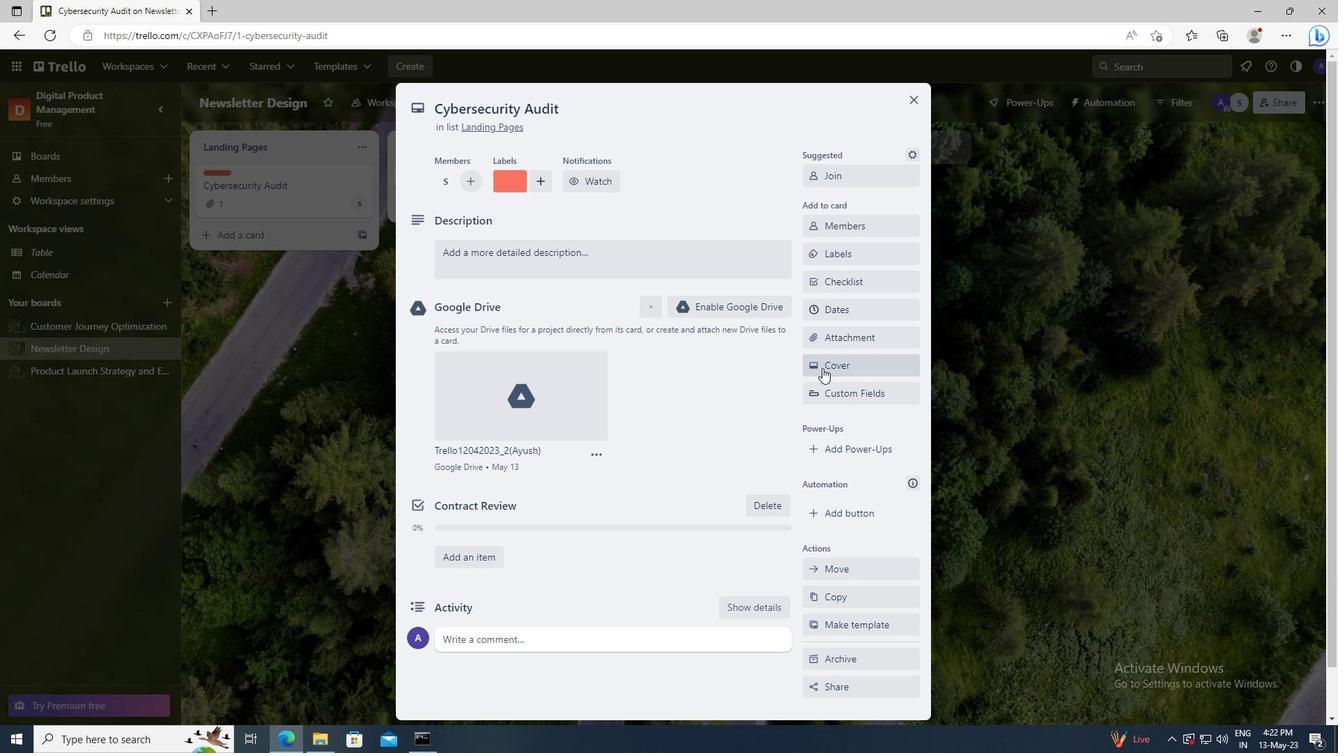 
Action: Mouse moved to (947, 443)
Screenshot: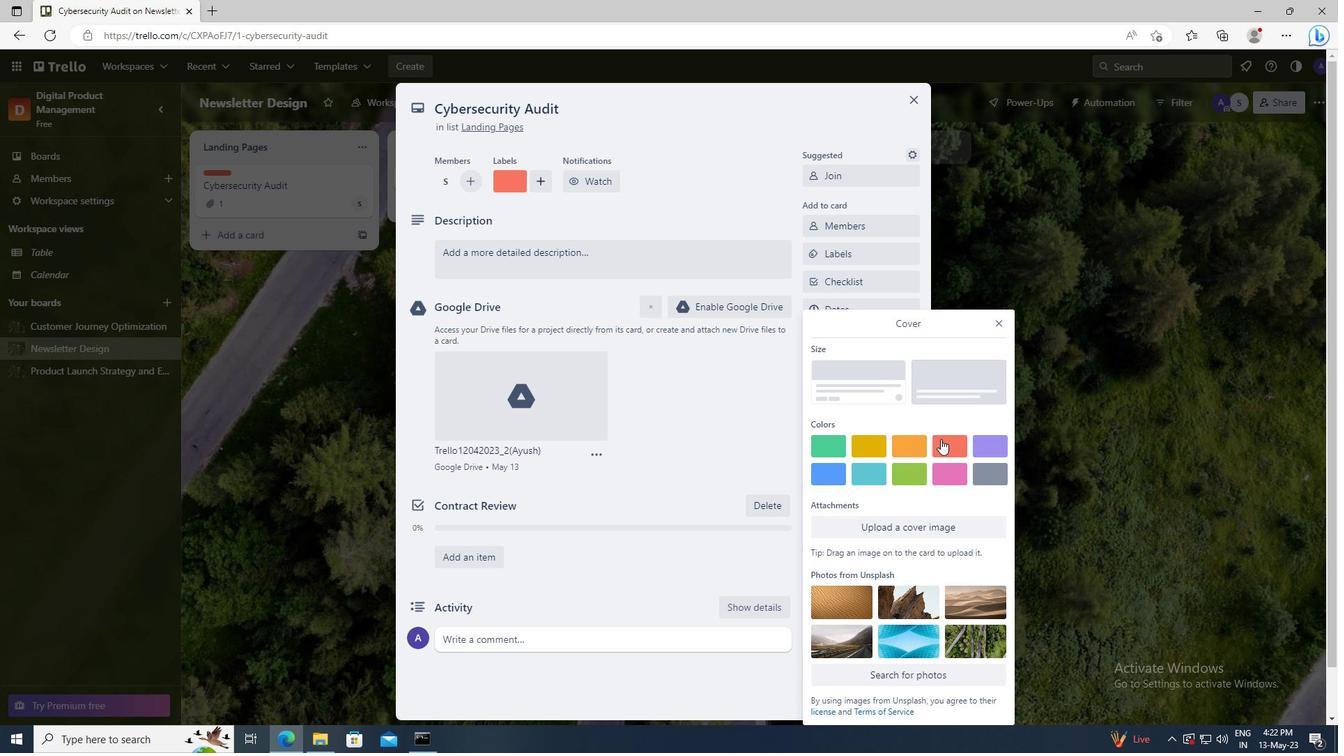 
Action: Mouse pressed left at (947, 443)
Screenshot: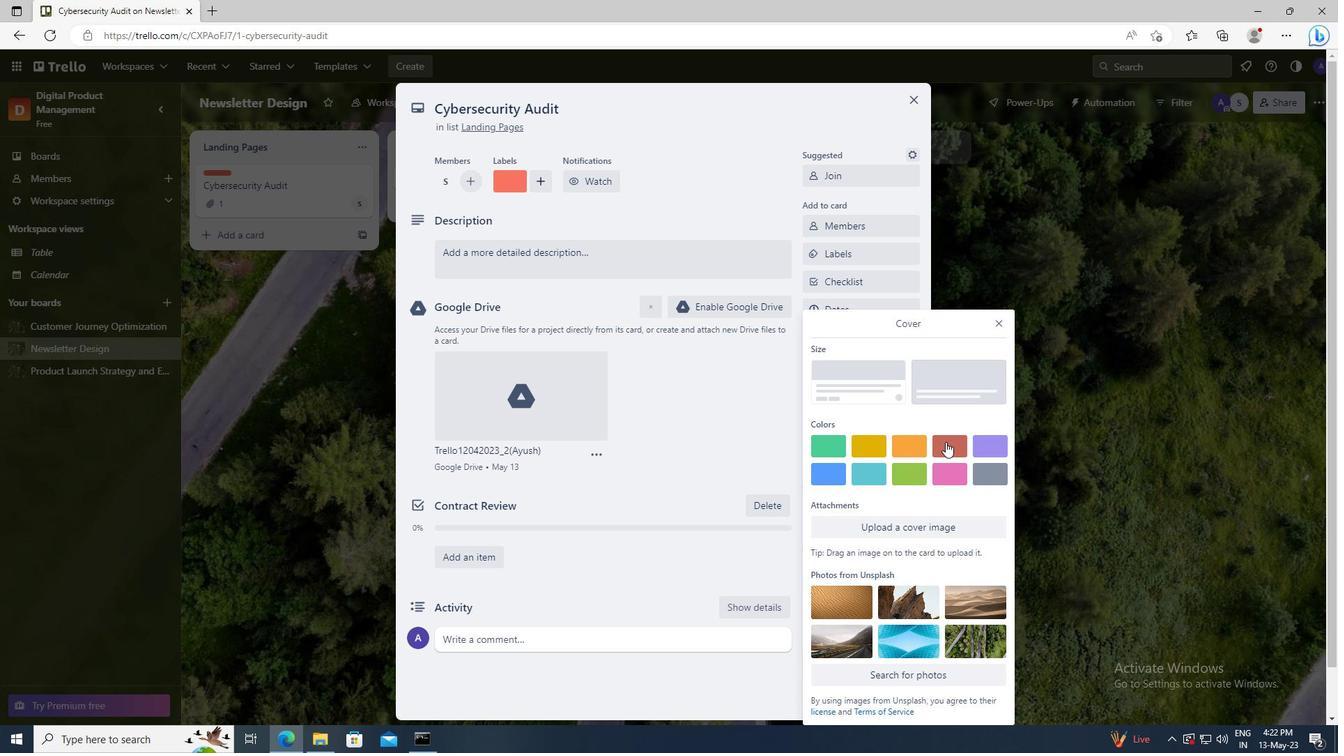 
Action: Mouse moved to (999, 295)
Screenshot: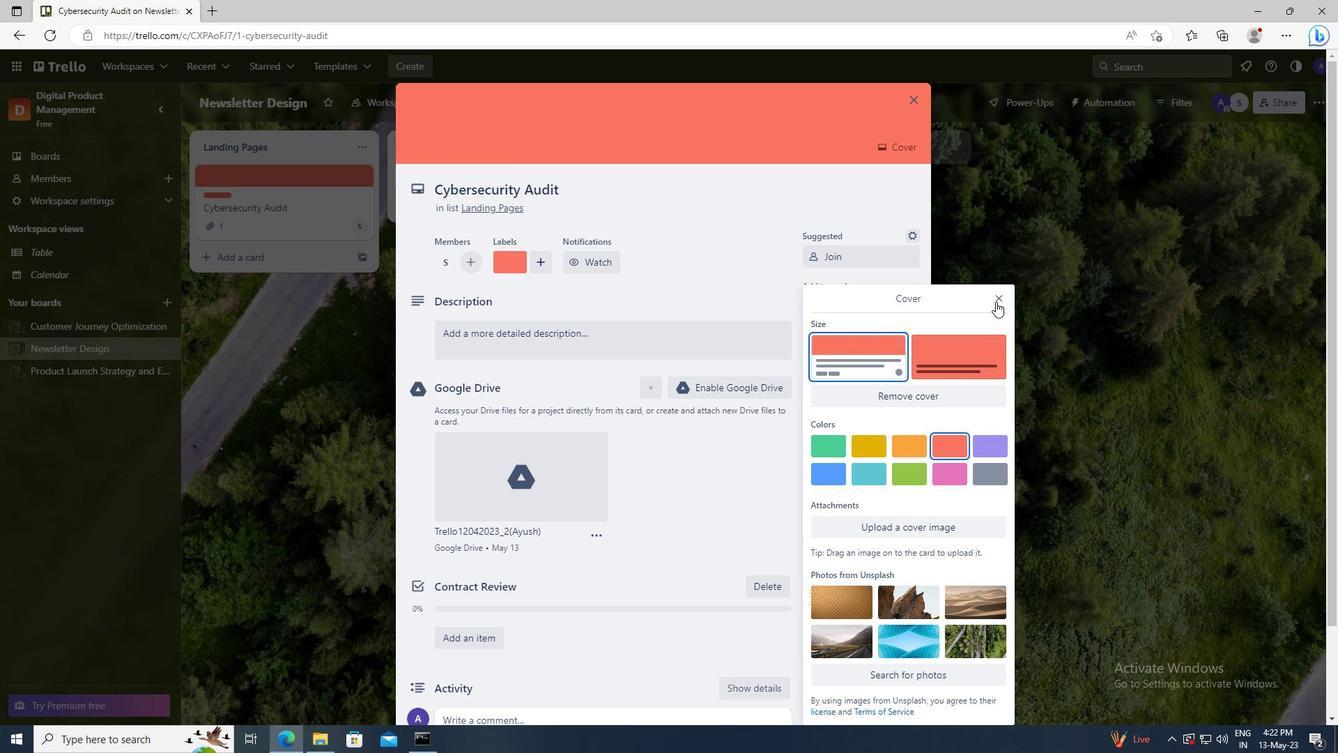 
Action: Mouse pressed left at (999, 295)
Screenshot: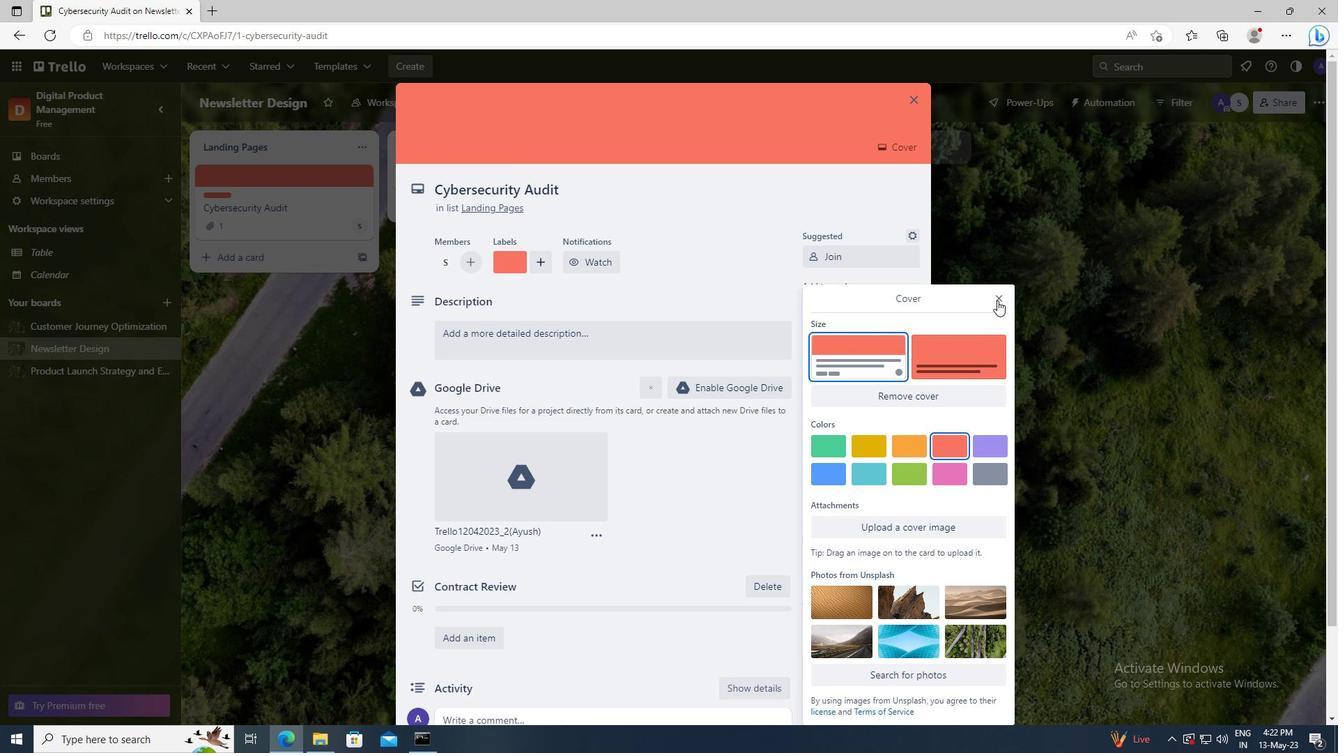 
Action: Mouse moved to (638, 339)
Screenshot: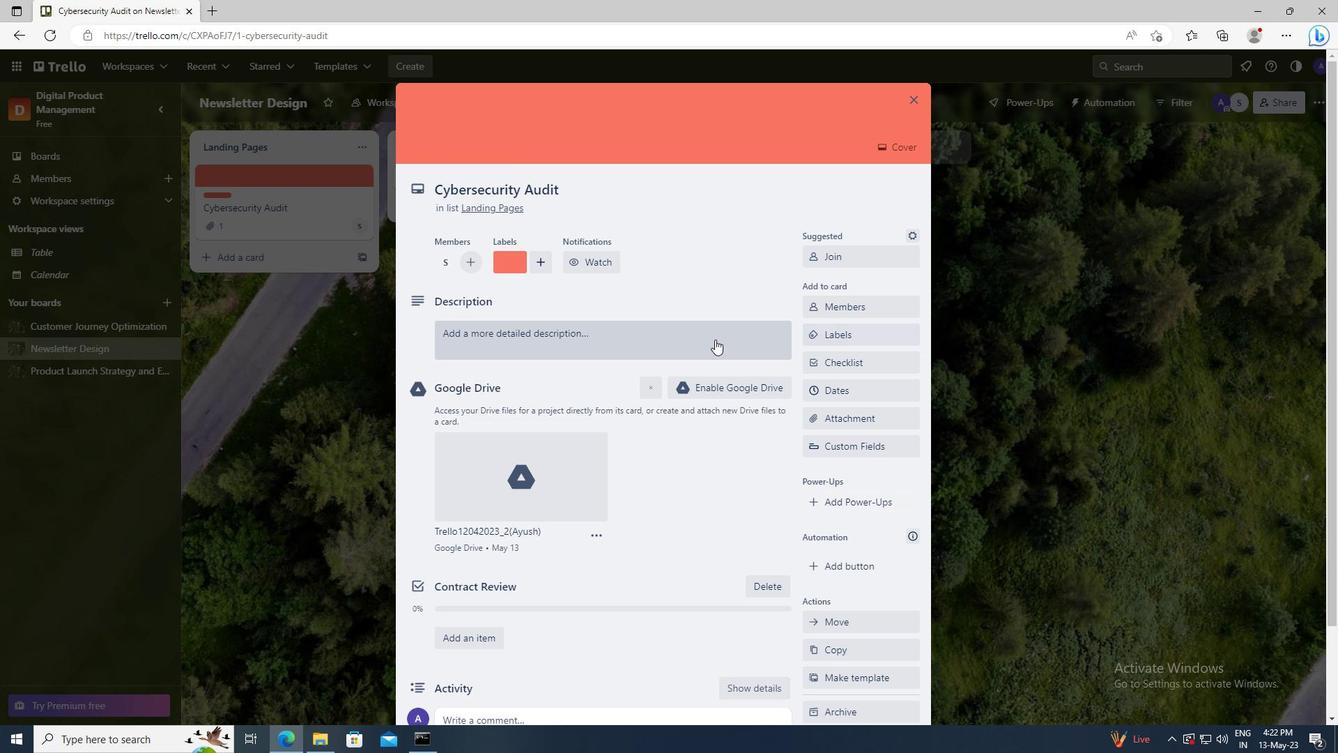 
Action: Mouse pressed left at (638, 339)
Screenshot: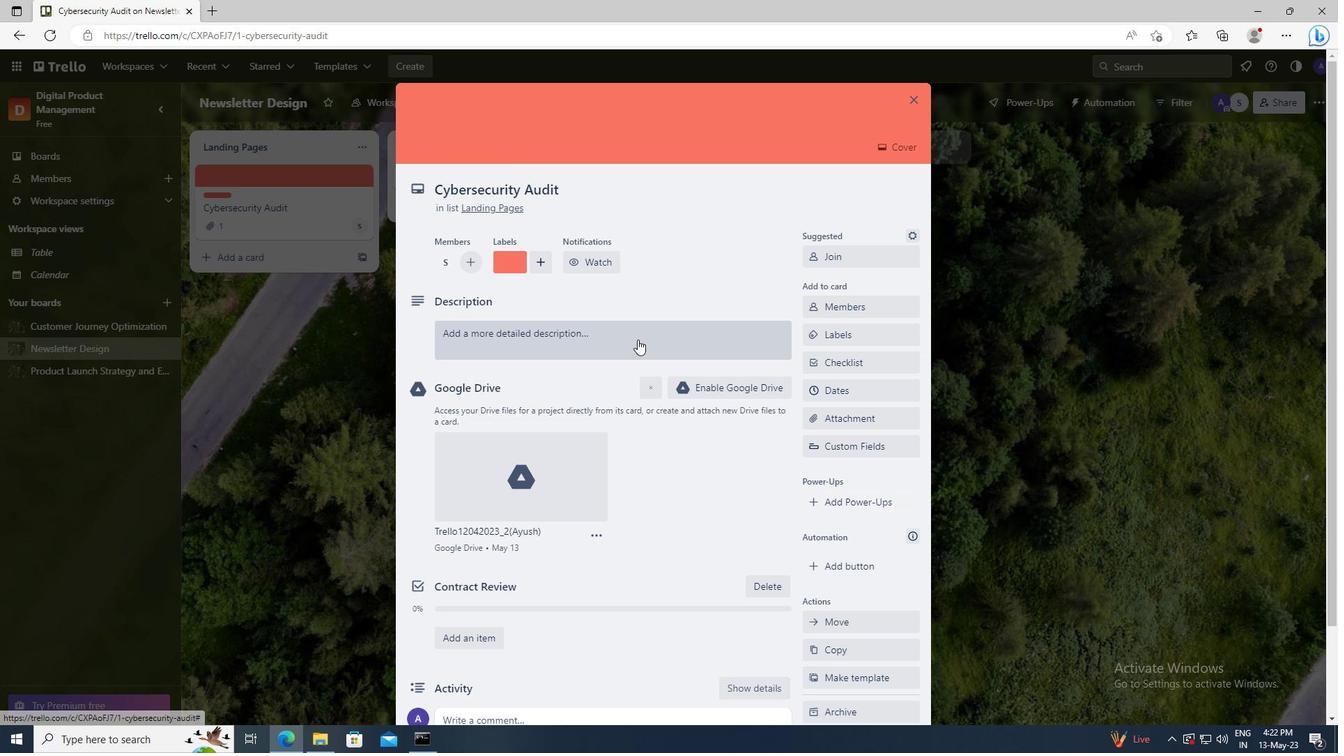 
Action: Key pressed <Key.shift>CREATE<Key.space>AND<Key.space>SEND<Key.space>OUT<Key.space>EMPLOYEE<Key.space>SATISFACTION<Key.space>SURVEY<Key.space>ON<Key.space>CAREER<Key.space>GROWTH<Key.space>OPPORTUNITIES
Screenshot: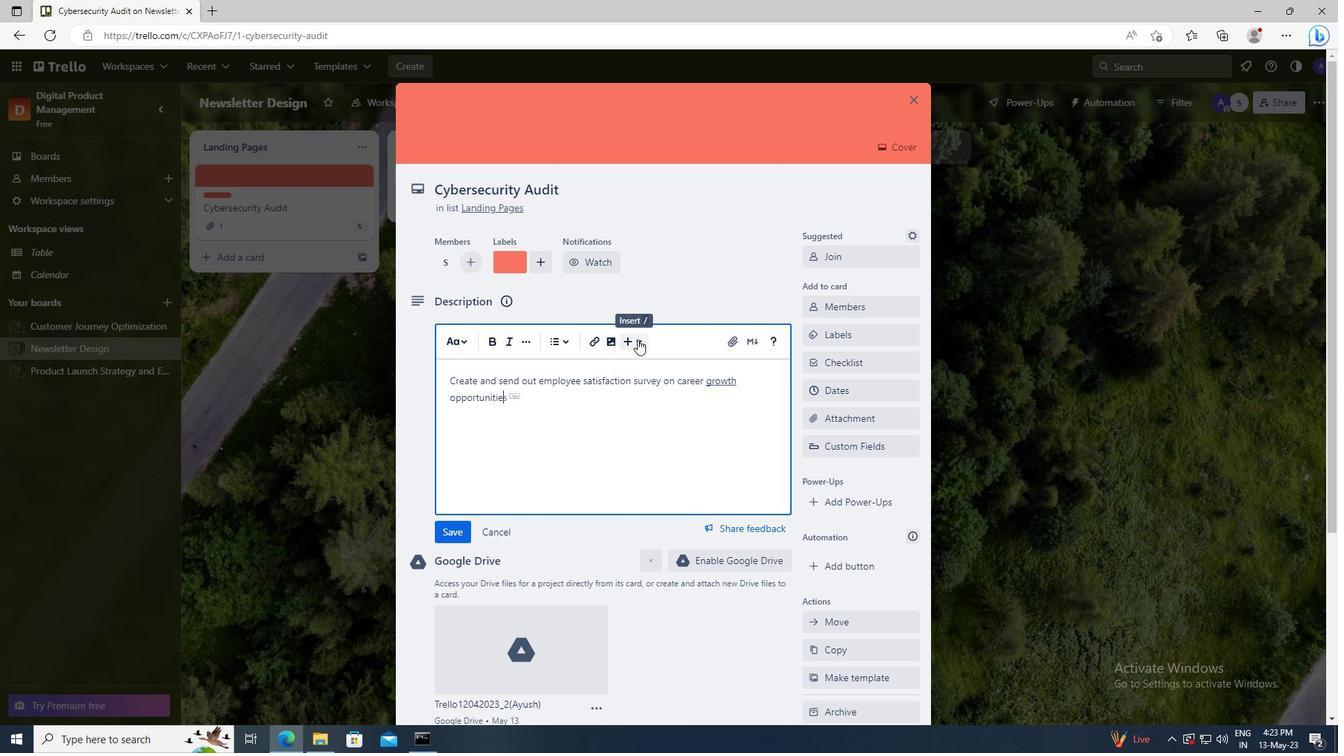 
Action: Mouse scrolled (638, 338) with delta (0, 0)
Screenshot: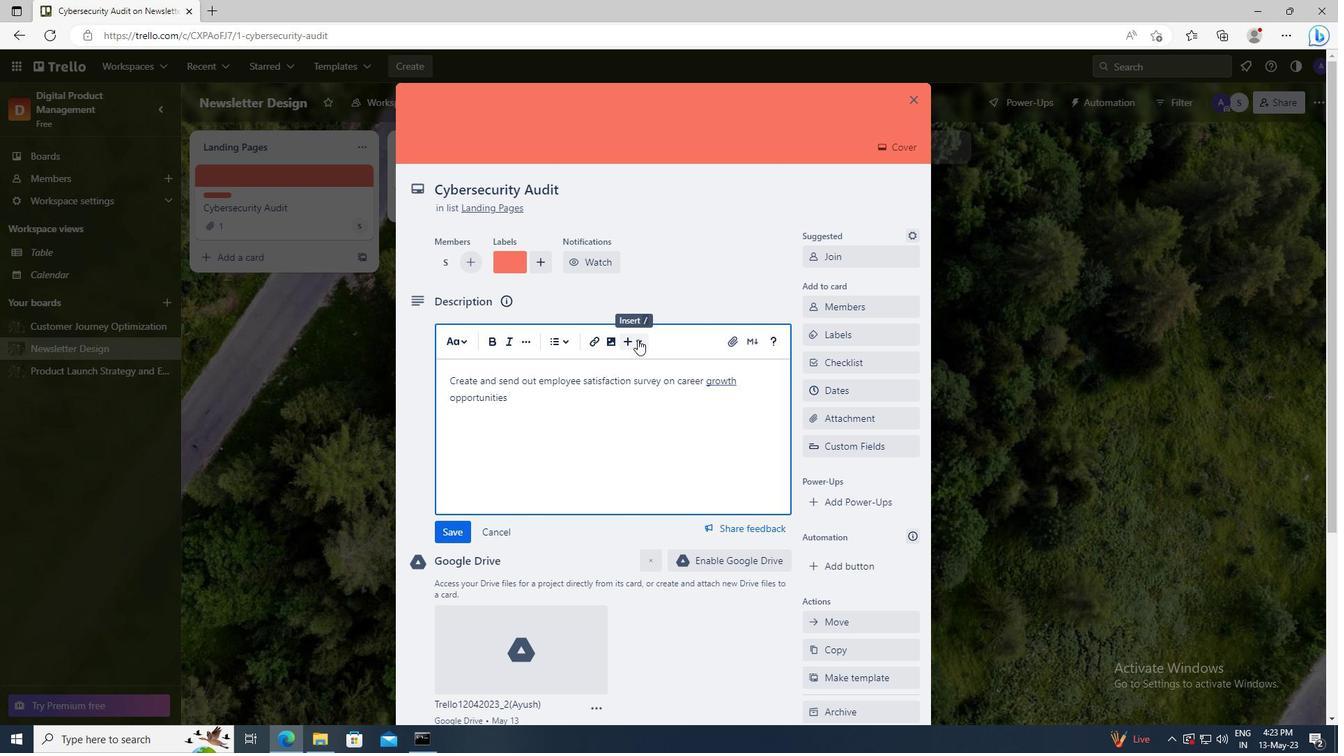 
Action: Mouse moved to (460, 427)
Screenshot: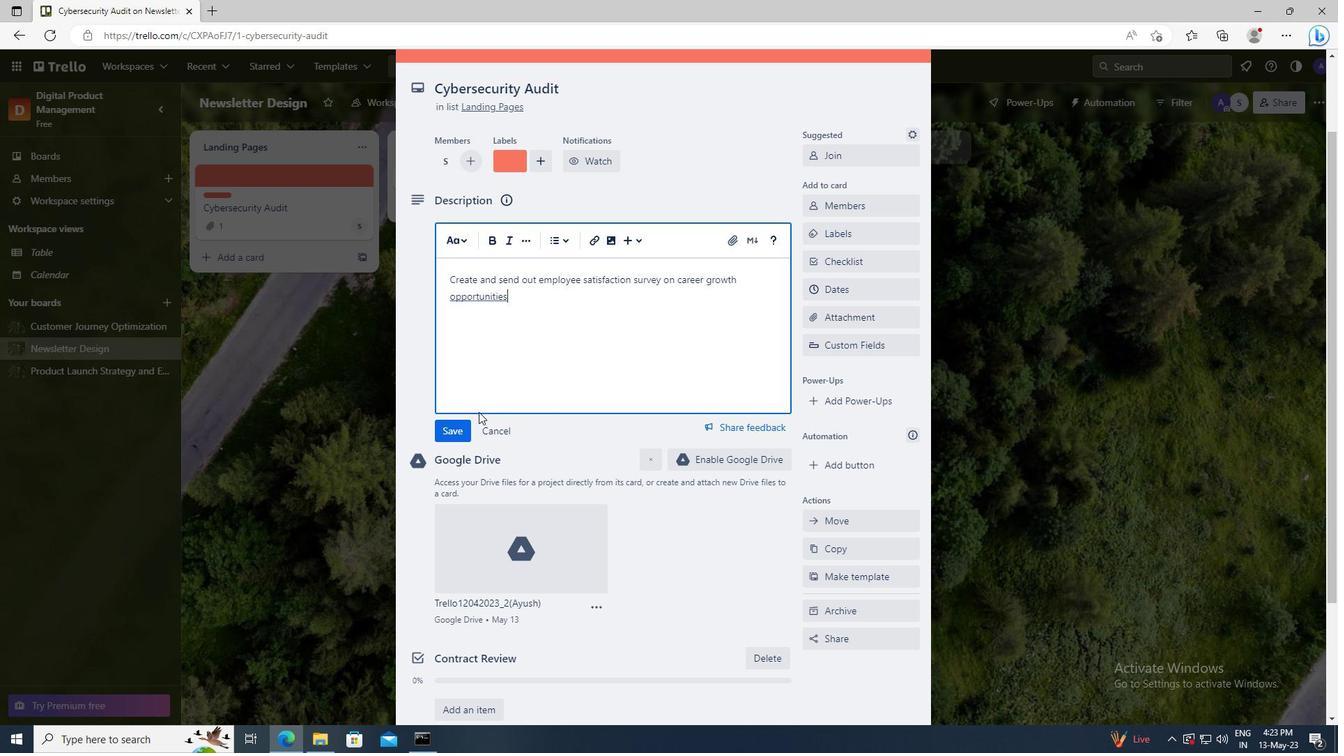 
Action: Mouse pressed left at (460, 427)
Screenshot: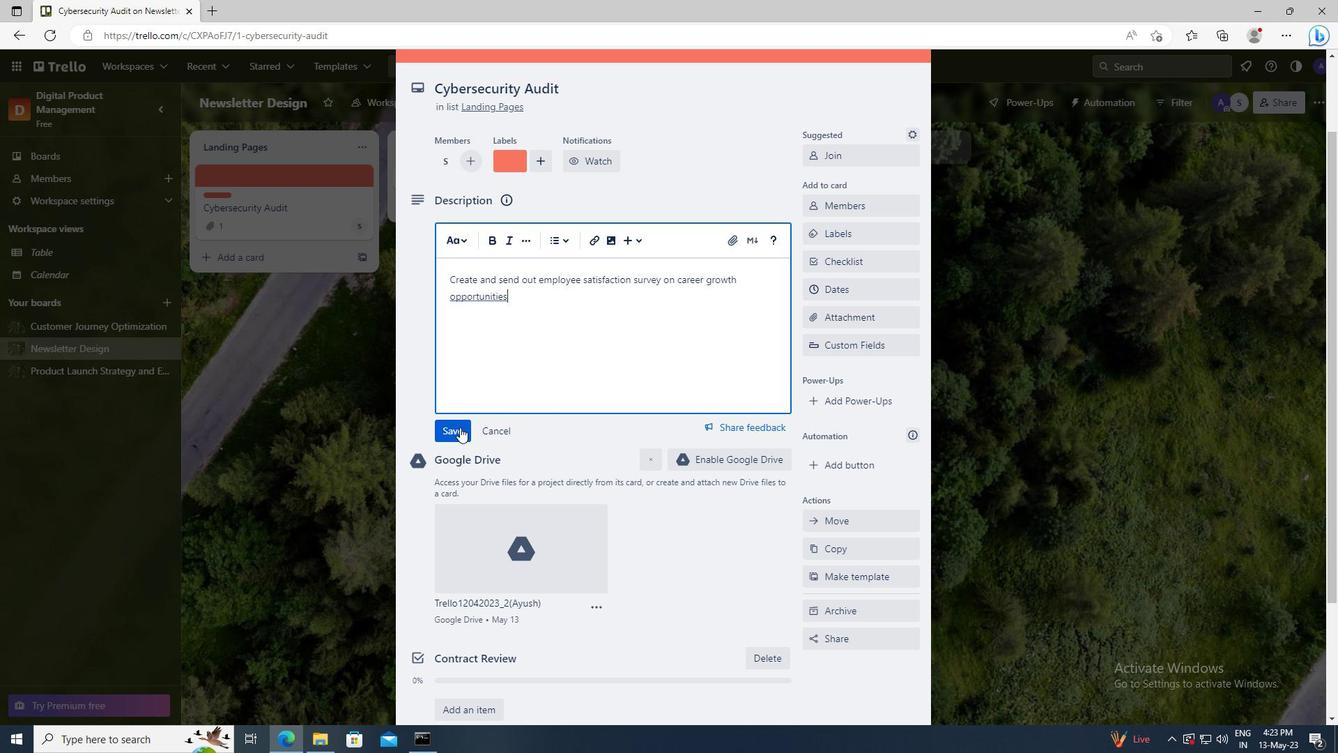 
Action: Mouse scrolled (460, 426) with delta (0, 0)
Screenshot: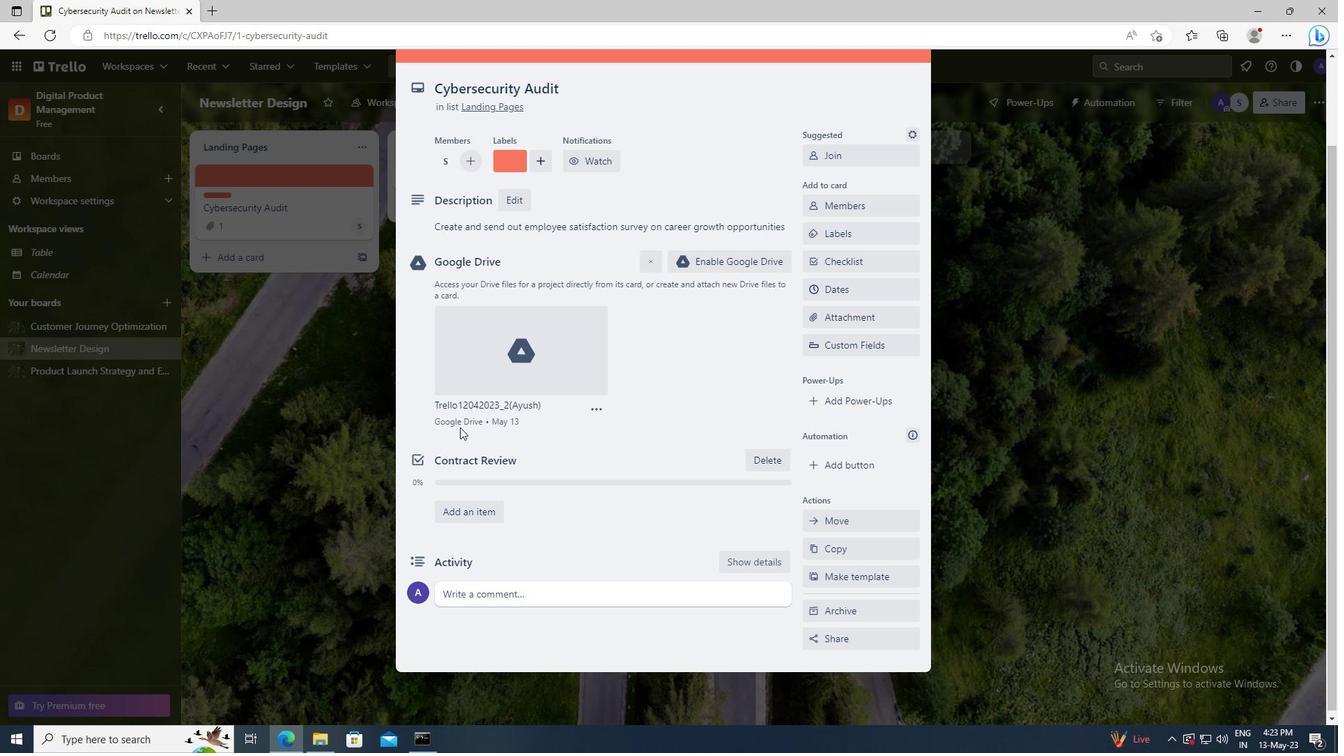 
Action: Mouse moved to (480, 593)
Screenshot: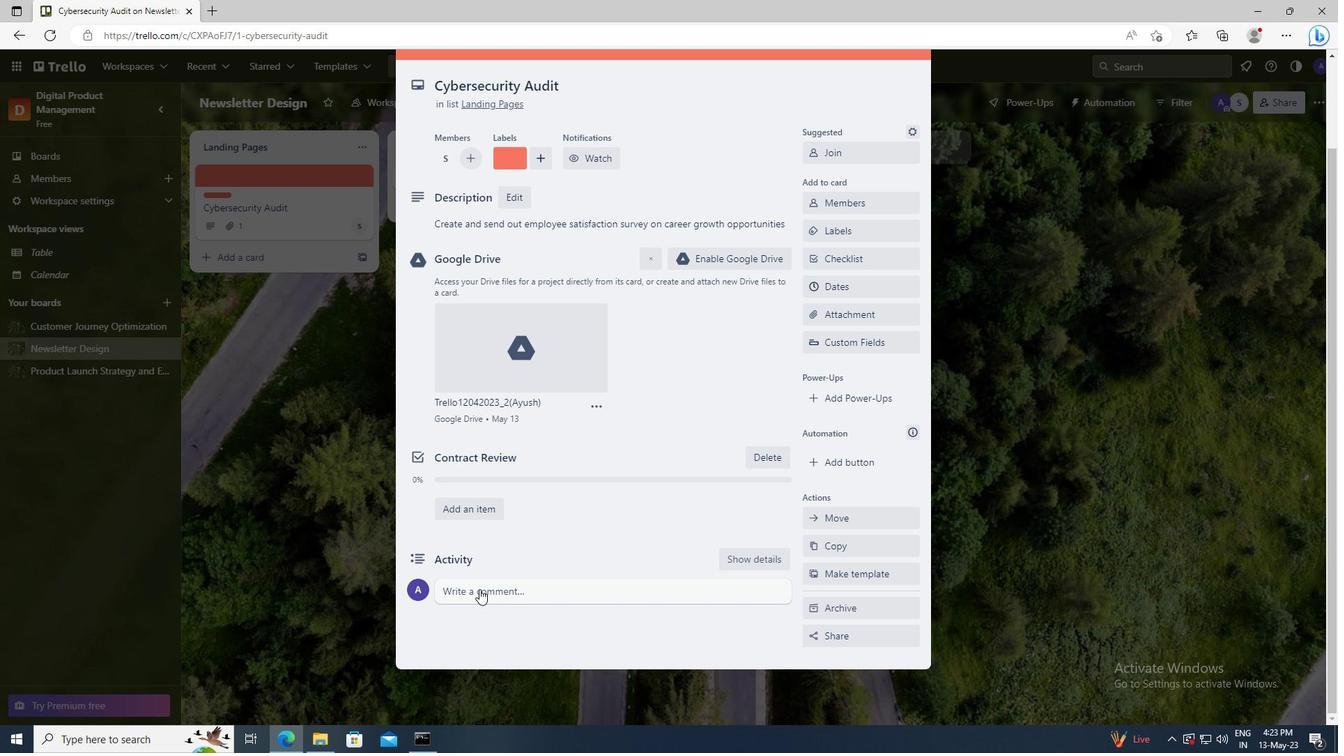 
Action: Mouse pressed left at (480, 593)
Screenshot: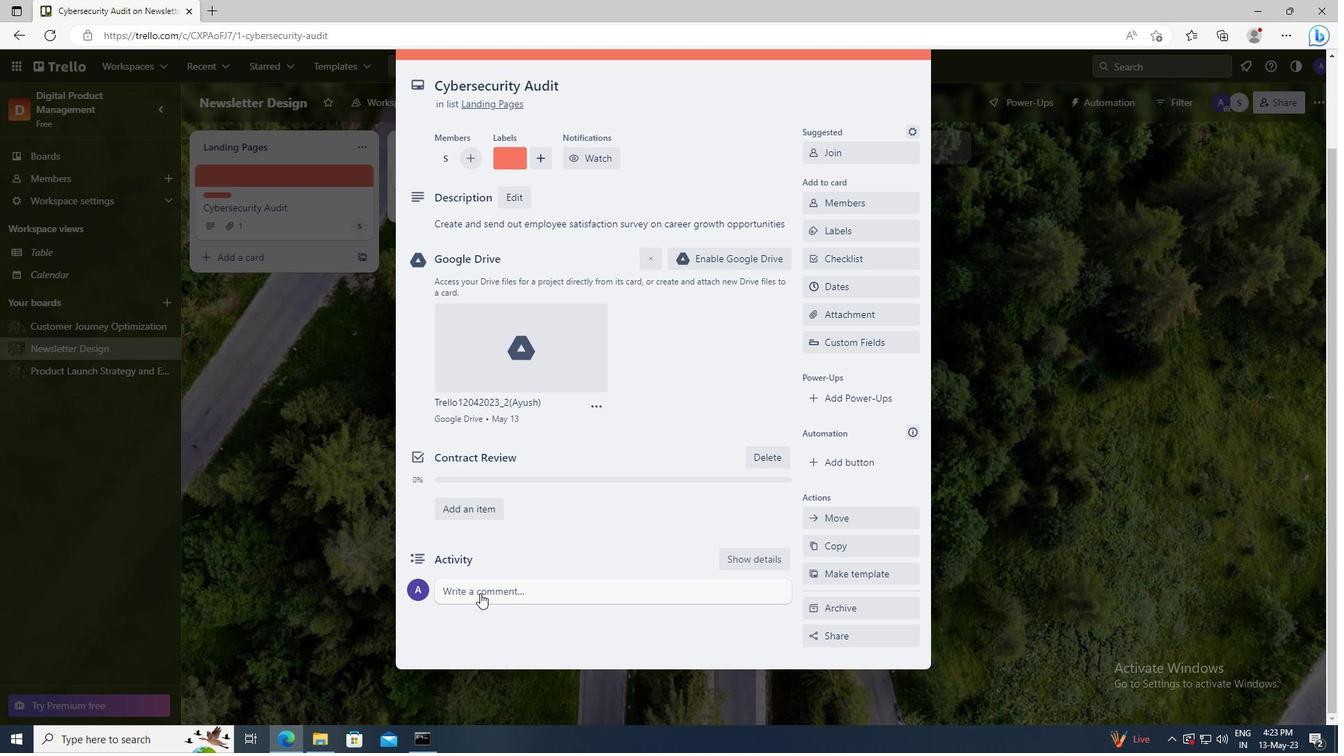 
Action: Key pressed <Key.shift>THIS<Key.space>TASK<Key.space>PRESENTS<Key.space>AN<Key.space>OPPORTUNITY<Key.space>TO<Key.space>DEMONSTRATE<Key.space>OUR<Key.space>COMMUNICATION<Key.space>AND<Key.space>INTERPERSONAL<Key.space>SKILLS,<Key.space>BUILDING<Key.space>RELATIONSHIPS<Key.space>AND<Key.space>RAPPORT<Key.space>WITH<Key.space>OTHERS.
Screenshot: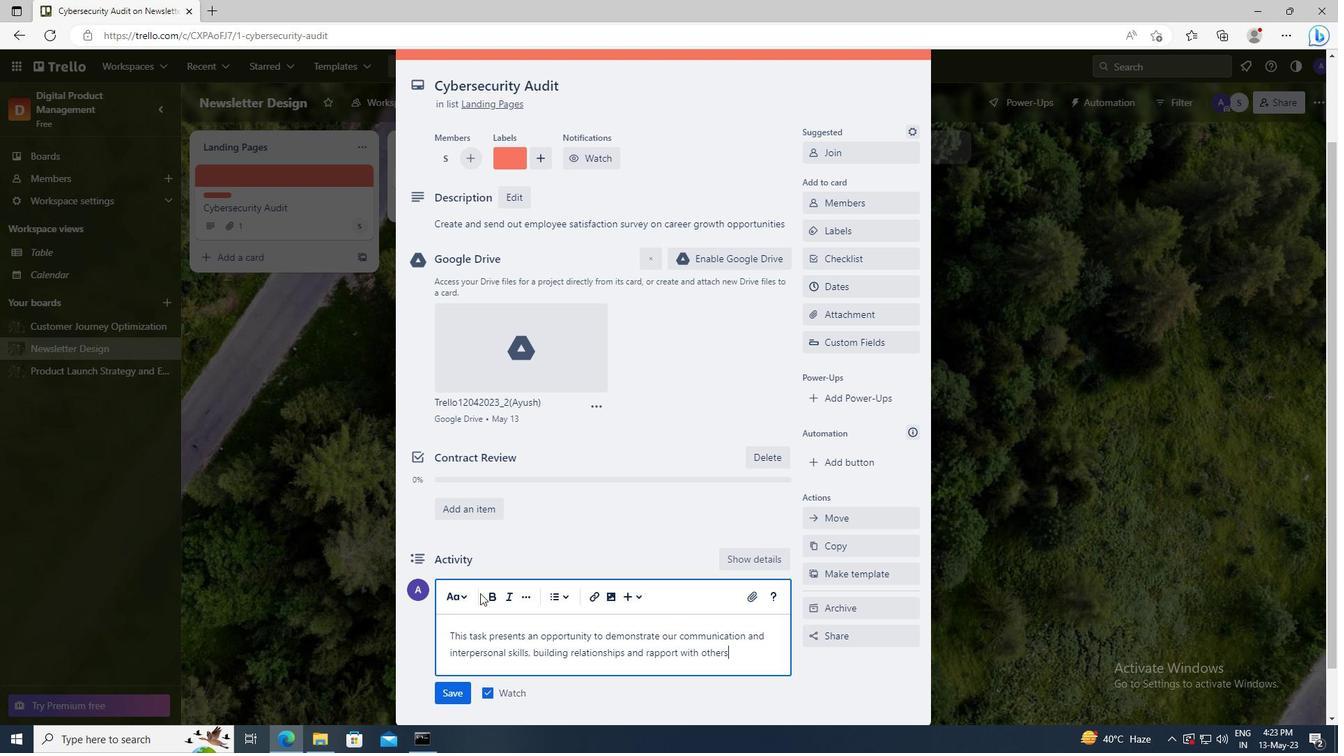 
Action: Mouse moved to (460, 693)
Screenshot: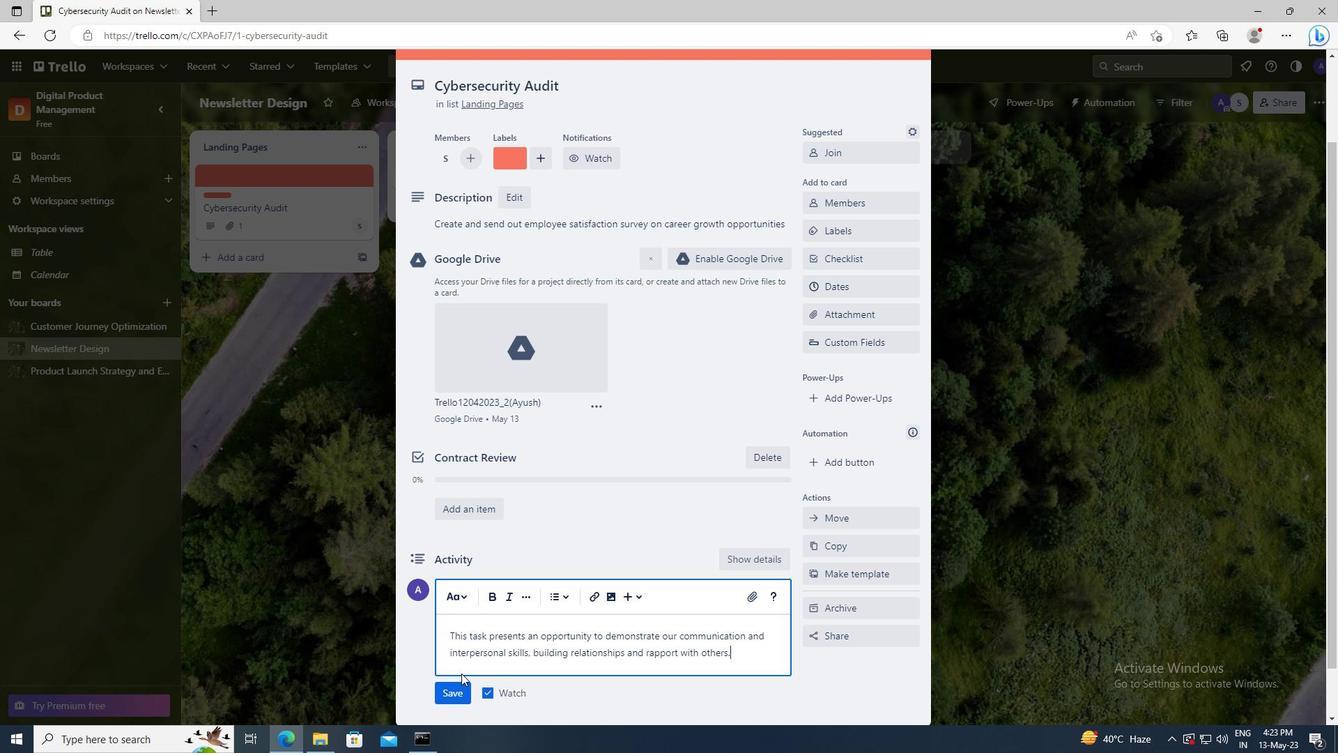 
Action: Mouse pressed left at (460, 693)
Screenshot: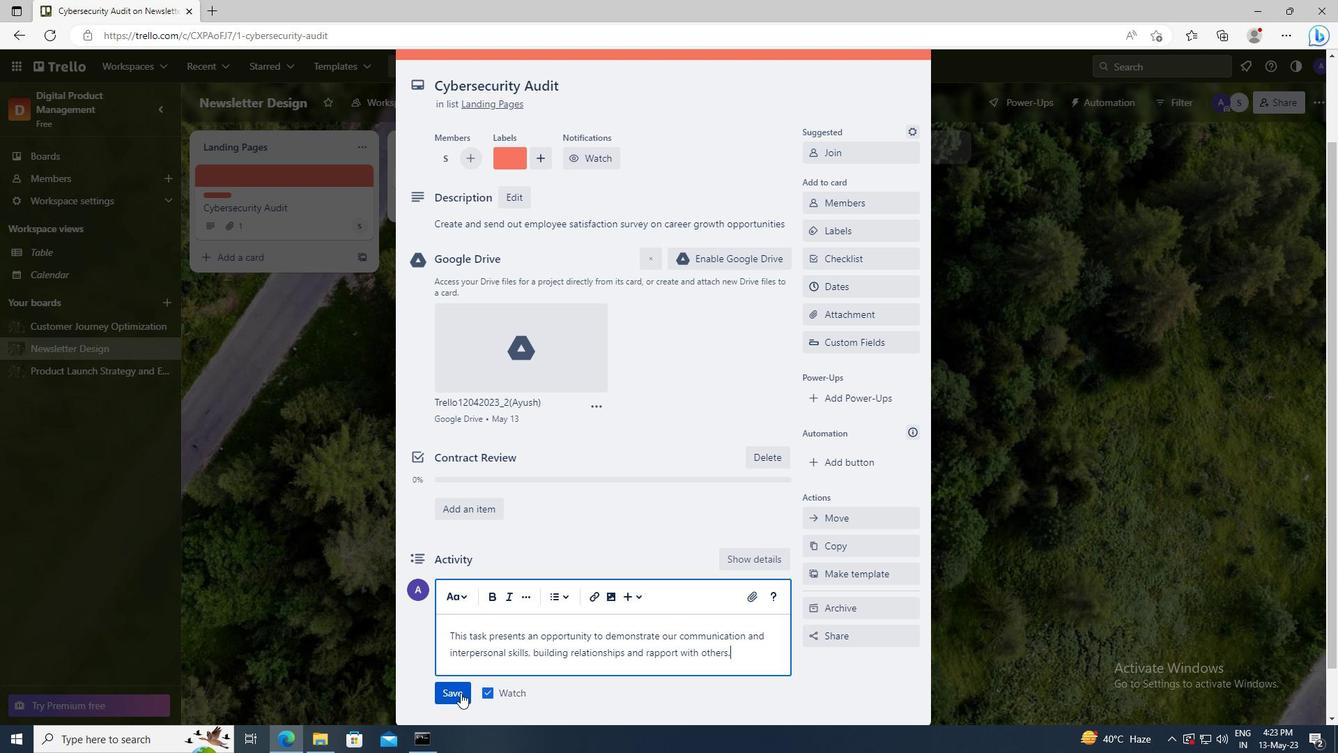 
Action: Mouse moved to (831, 285)
Screenshot: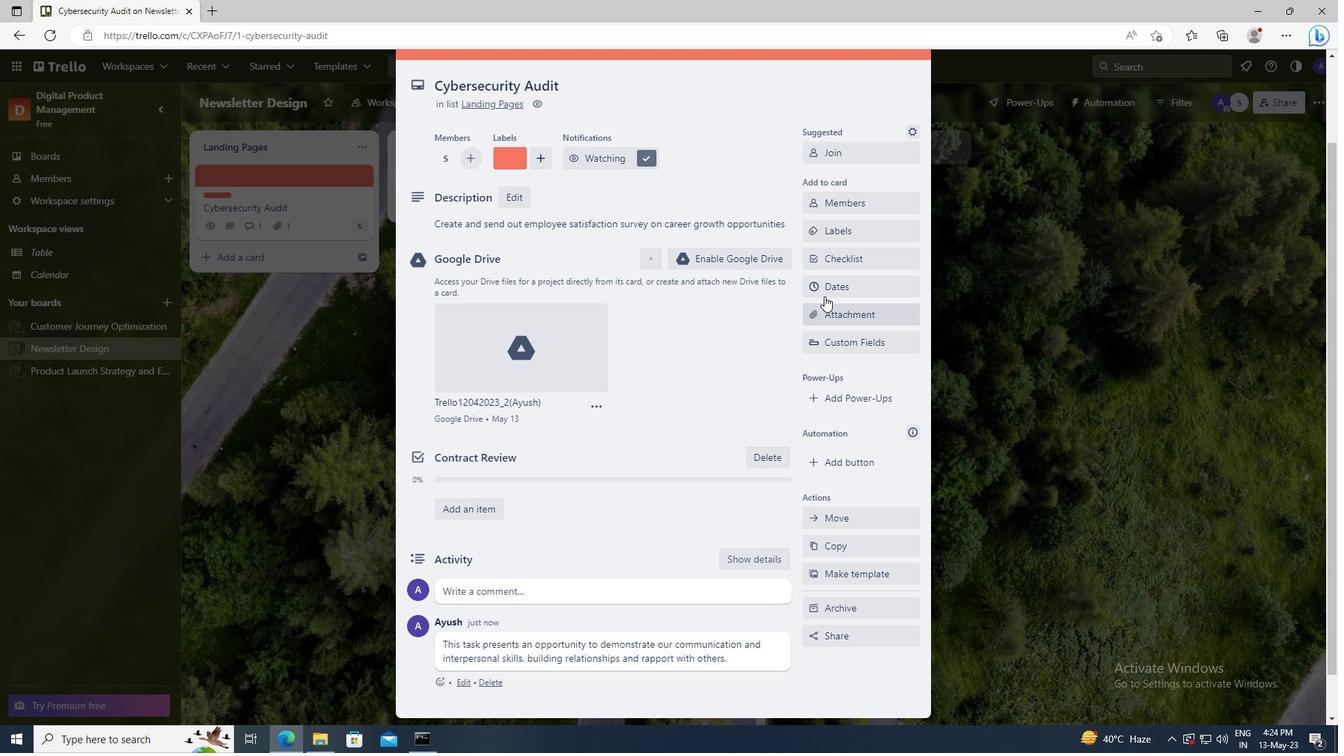 
Action: Mouse pressed left at (831, 285)
Screenshot: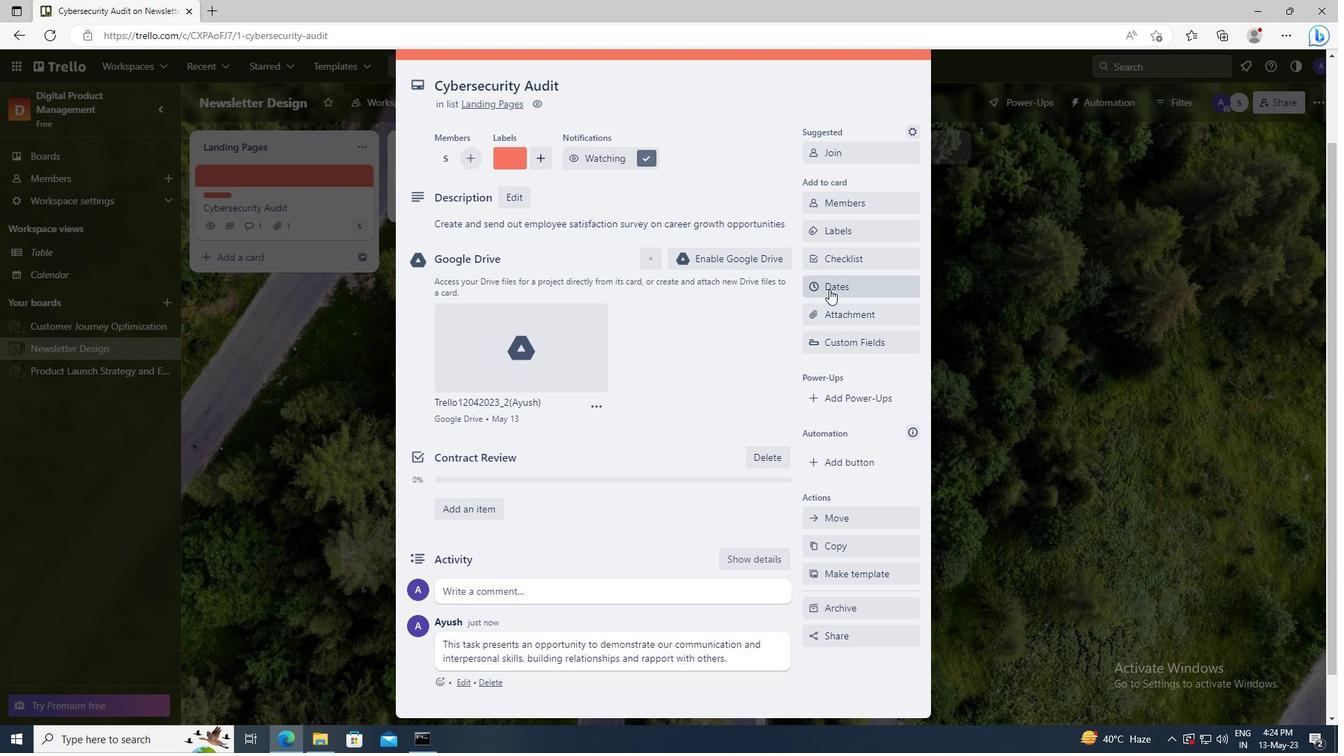 
Action: Mouse moved to (822, 352)
Screenshot: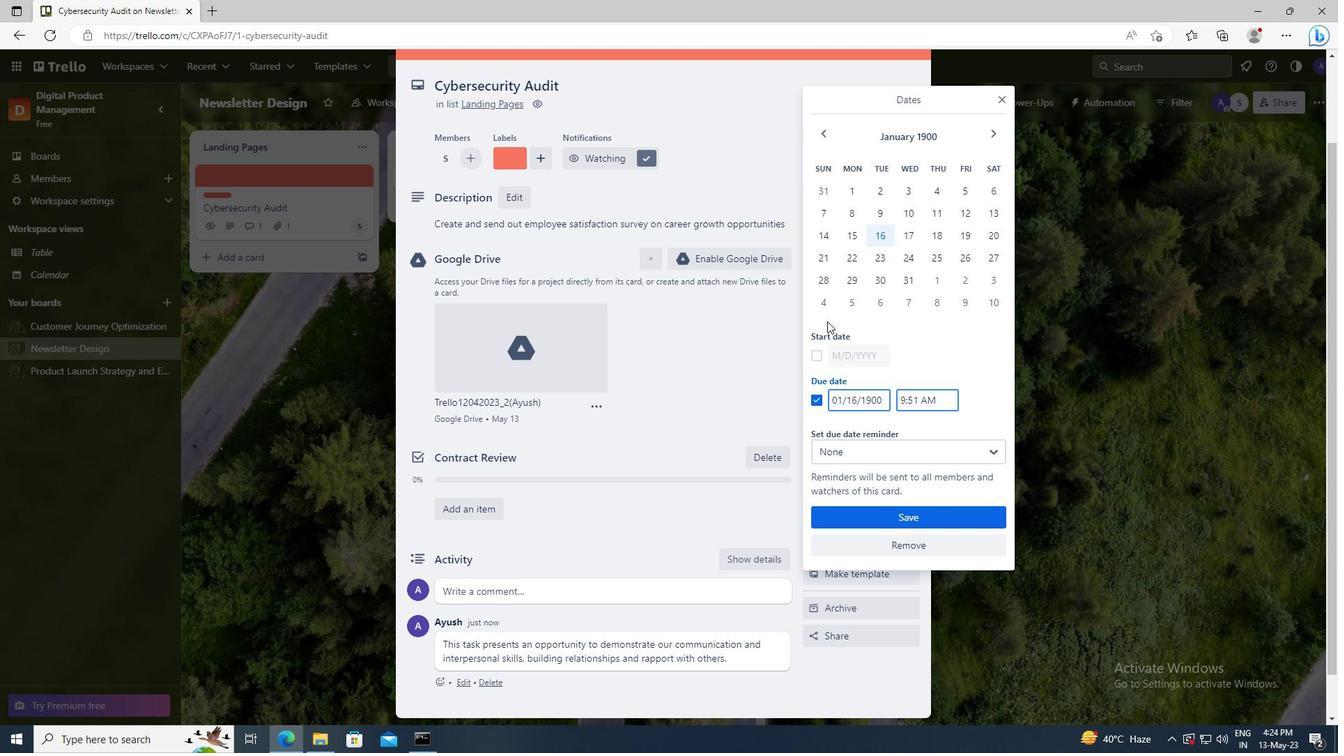 
Action: Mouse pressed left at (822, 352)
Screenshot: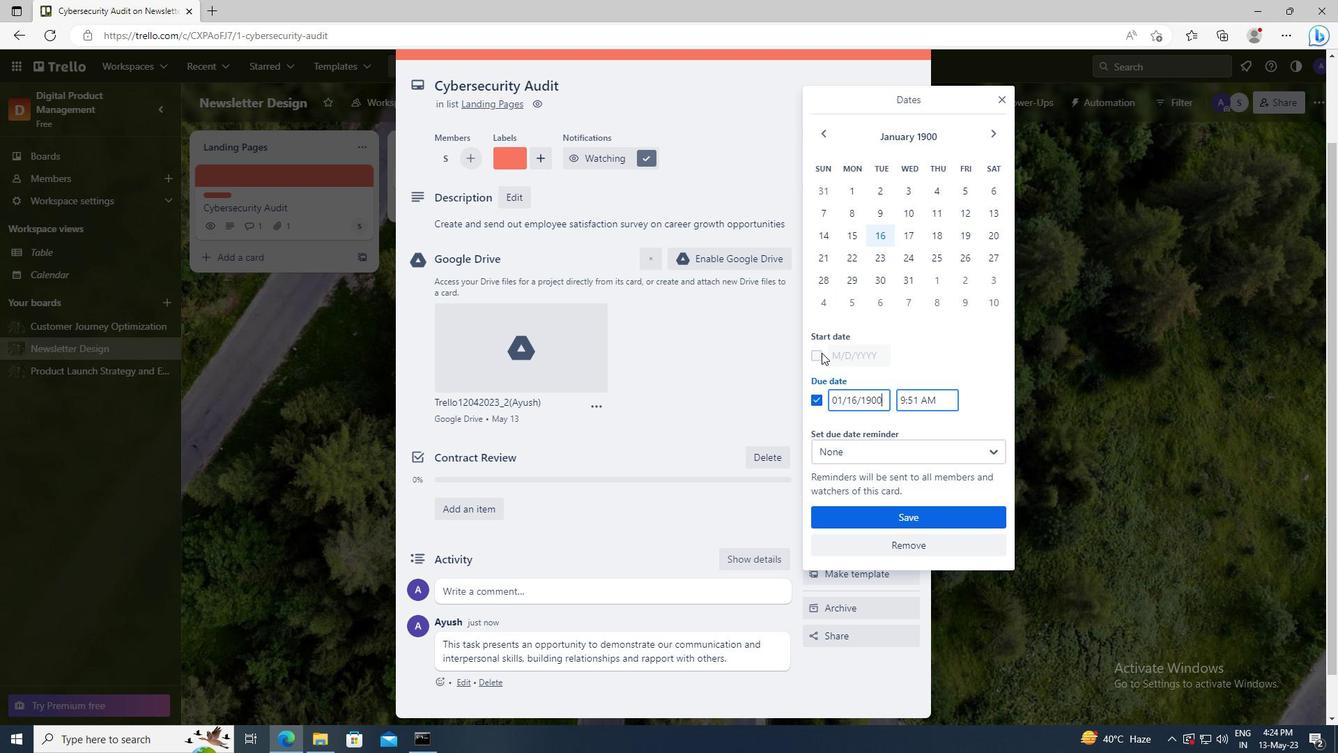 
Action: Mouse moved to (886, 356)
Screenshot: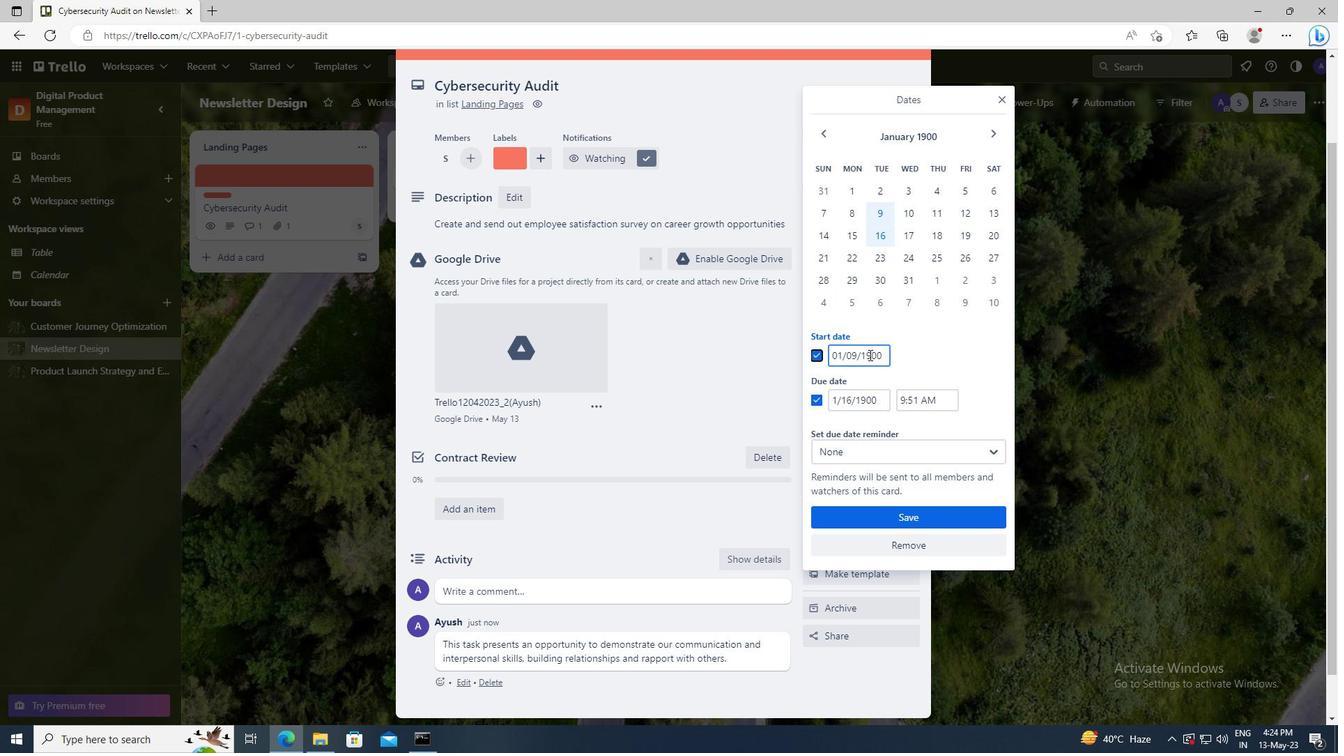 
Action: Mouse pressed left at (886, 356)
Screenshot: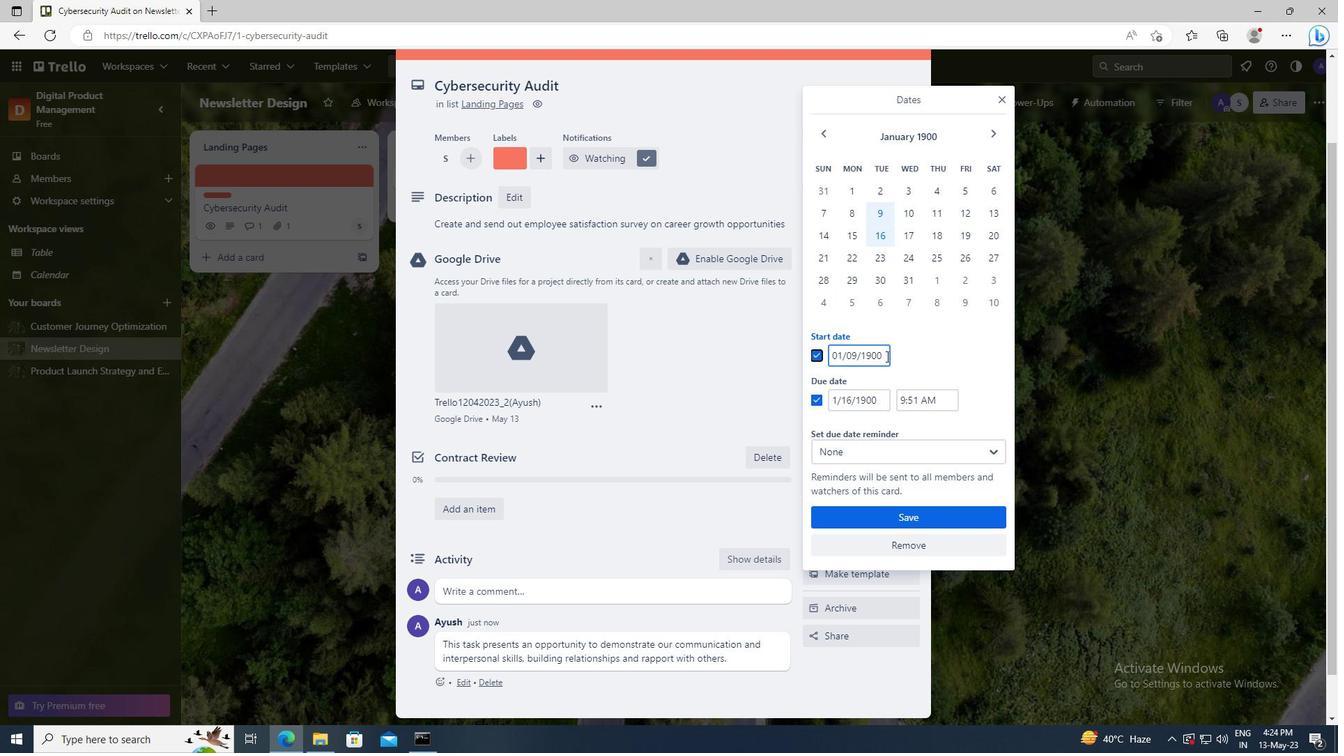
Action: Key pressed <Key.left><Key.left><Key.left><Key.left><Key.left><Key.backspace>1
Screenshot: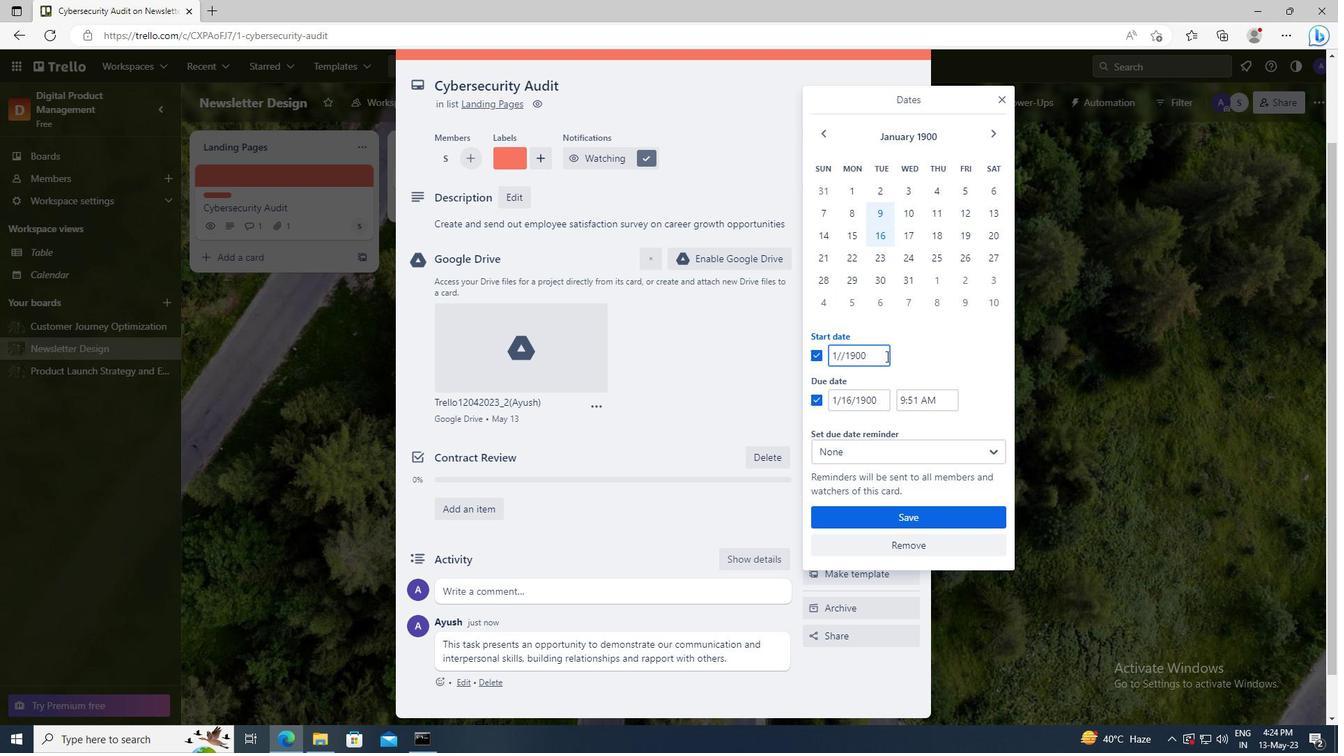 
Action: Mouse moved to (883, 397)
Screenshot: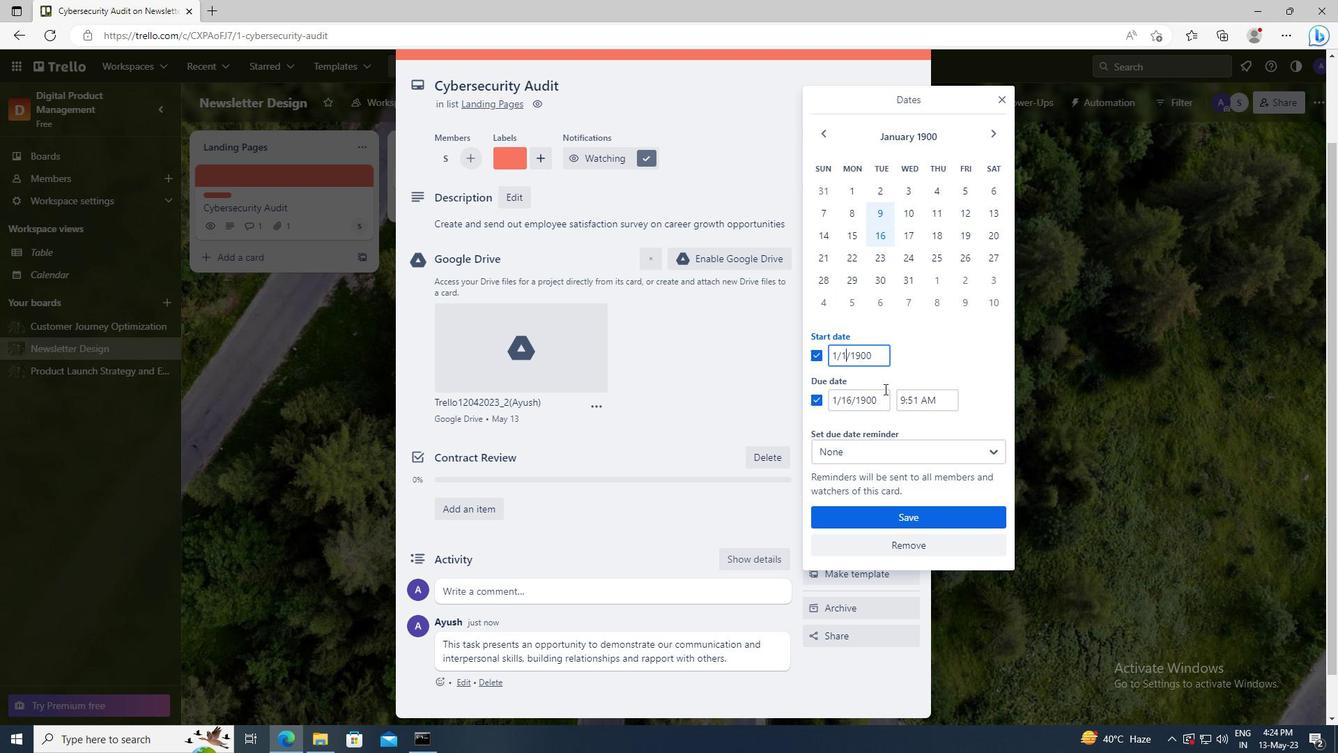 
Action: Mouse pressed left at (883, 397)
Screenshot: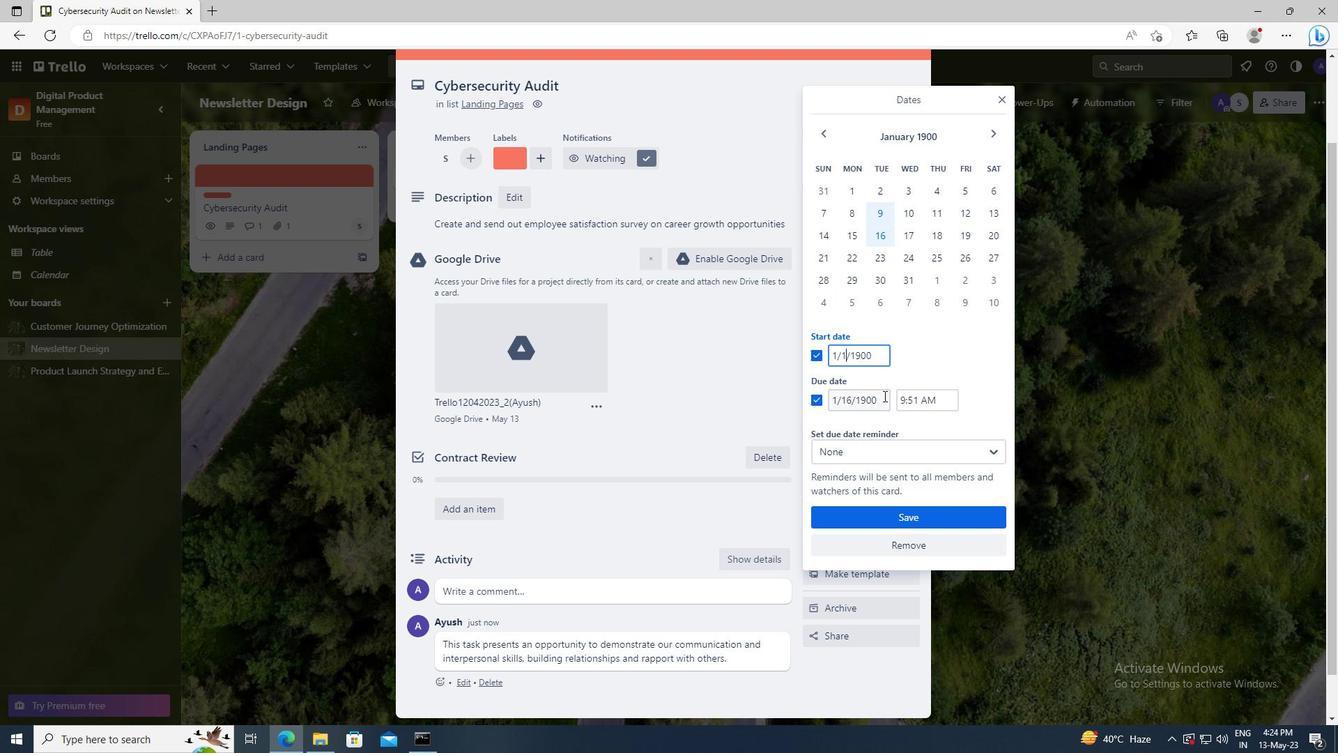 
Action: Mouse moved to (886, 396)
Screenshot: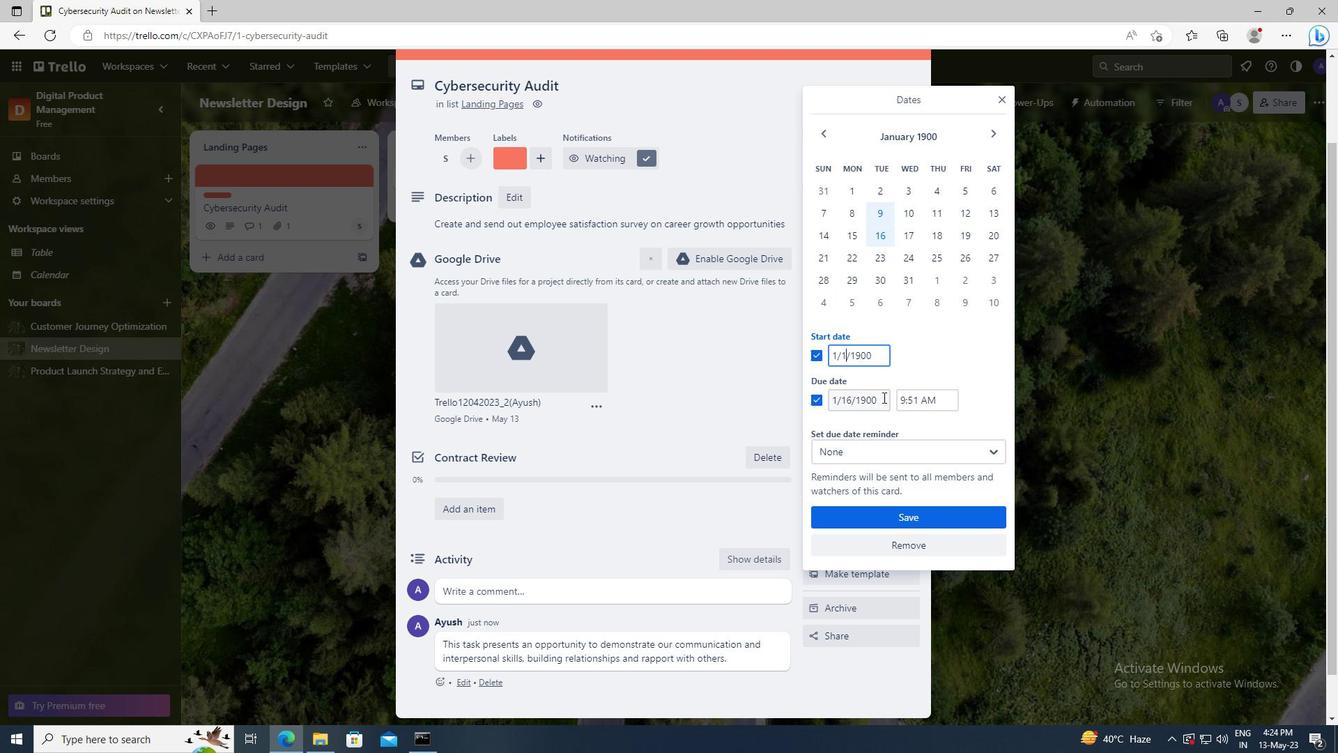 
Action: Key pressed <Key.left><Key.left><Key.left><Key.left><Key.left><Key.backspace><Key.backspace>8
Screenshot: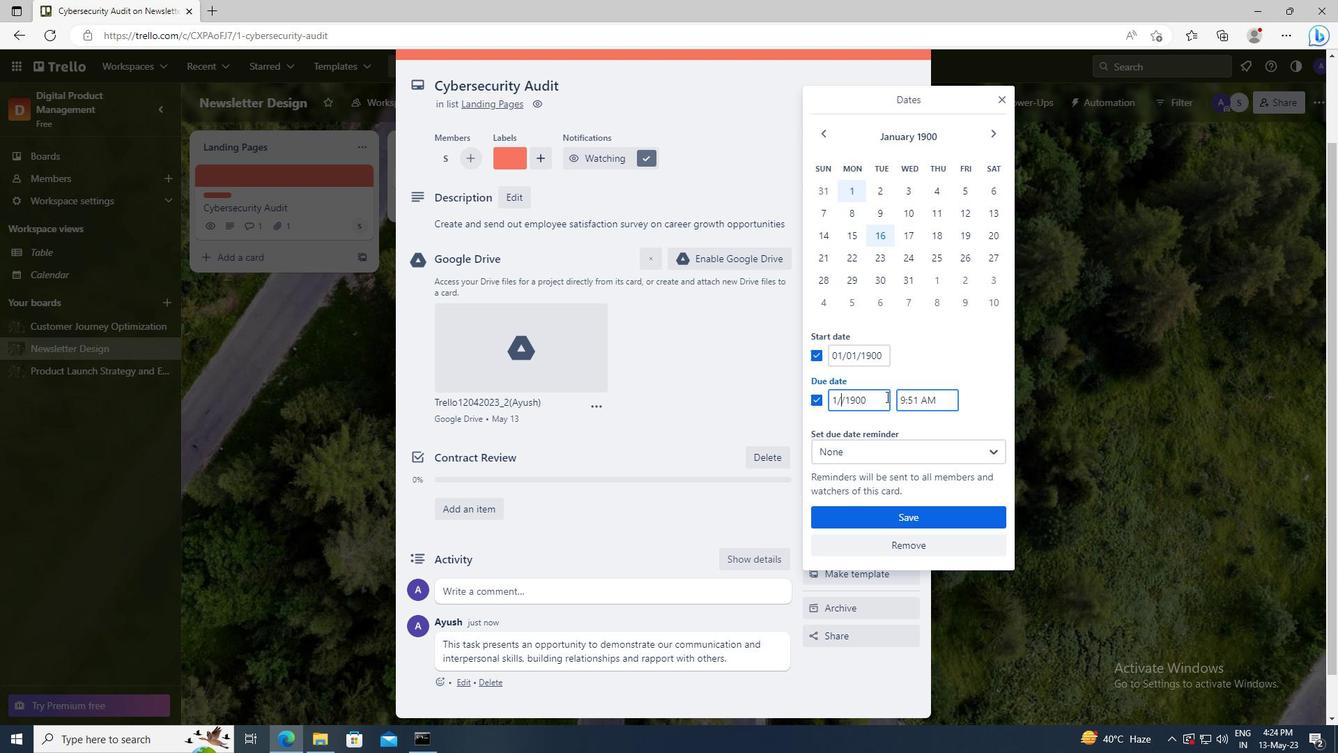 
Action: Mouse moved to (892, 516)
Screenshot: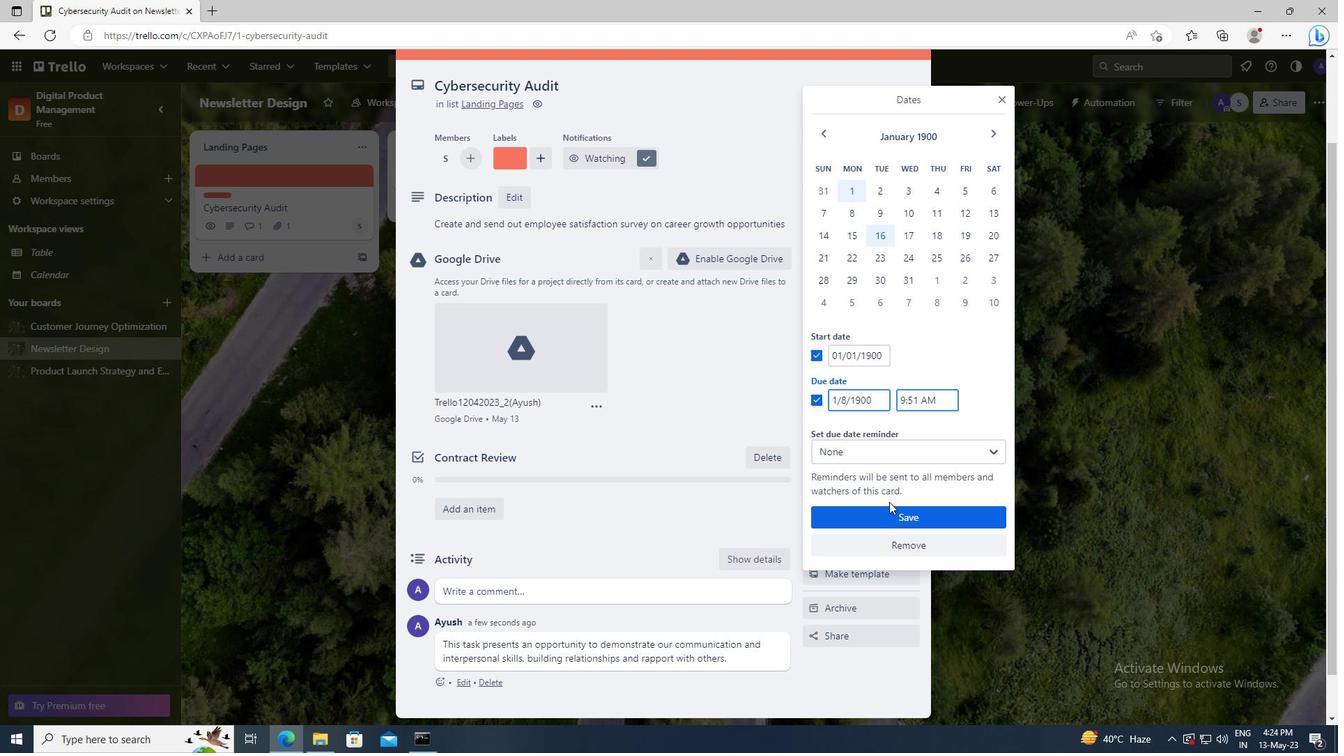 
Action: Mouse pressed left at (892, 516)
Screenshot: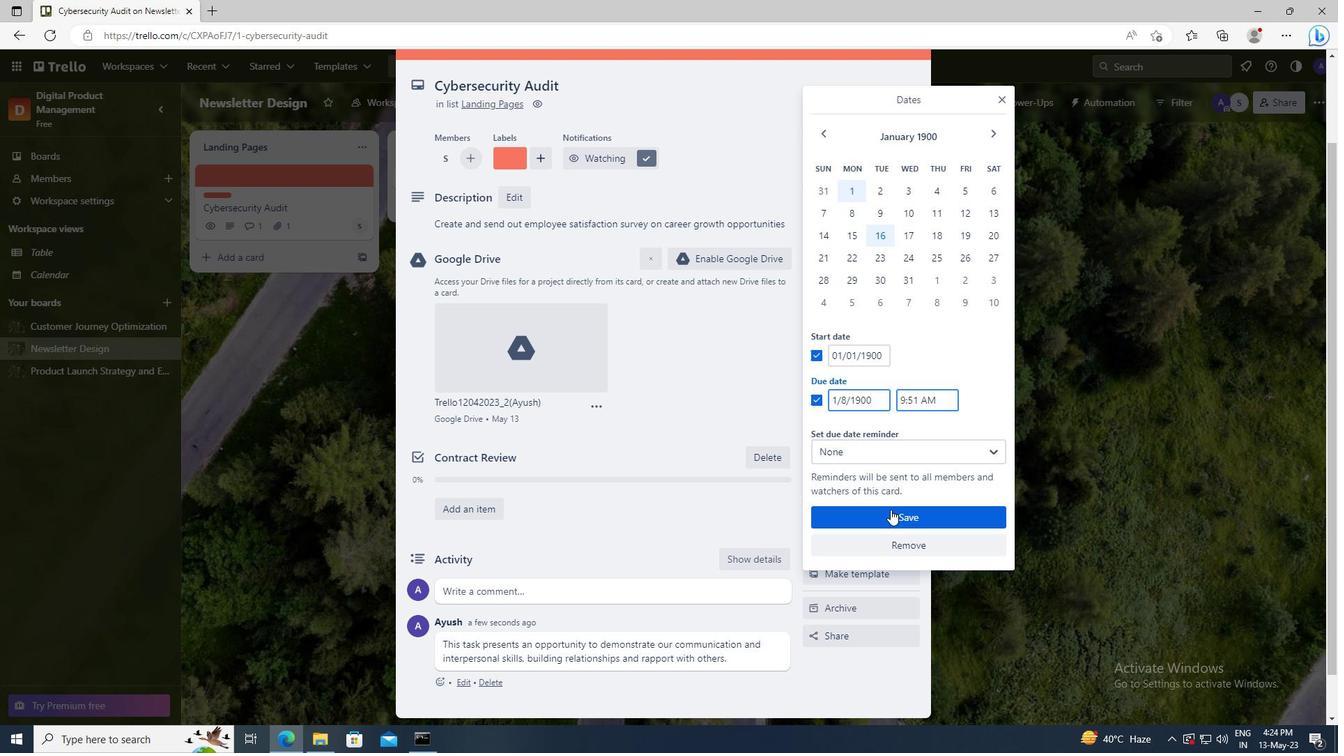
